 Task: Create a due date automation trigger when advanced on, on the wednesday before a card is due add fields with custom field "Resume" set to a date between 1 and 7 days from now at 11:00 AM.
Action: Mouse moved to (898, 269)
Screenshot: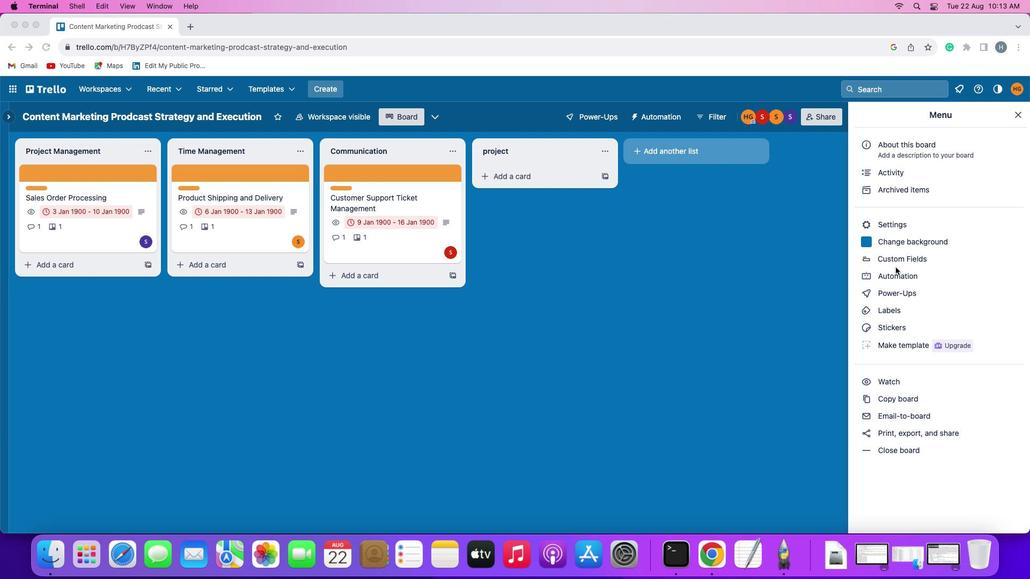 
Action: Mouse pressed left at (898, 269)
Screenshot: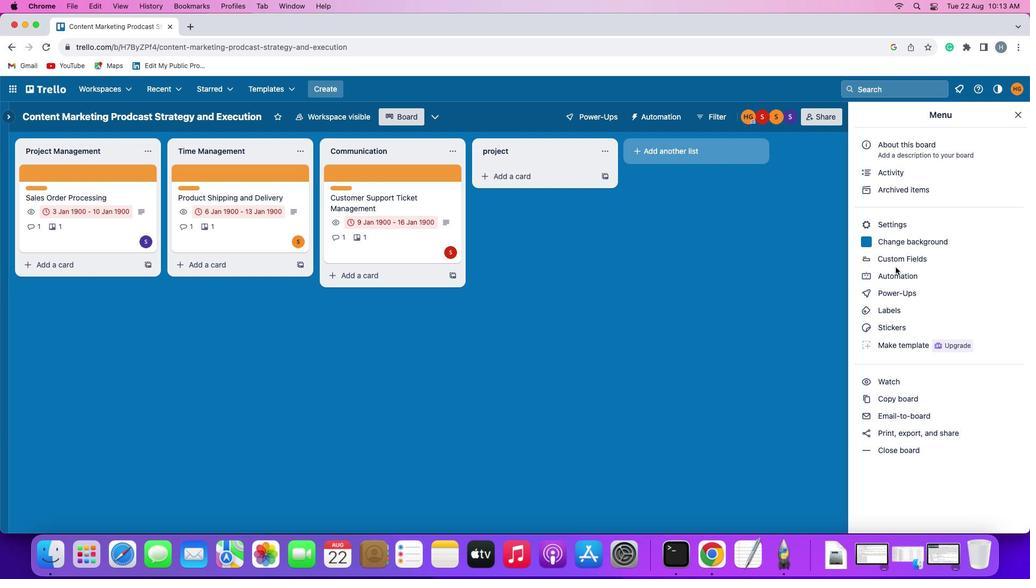 
Action: Mouse moved to (898, 269)
Screenshot: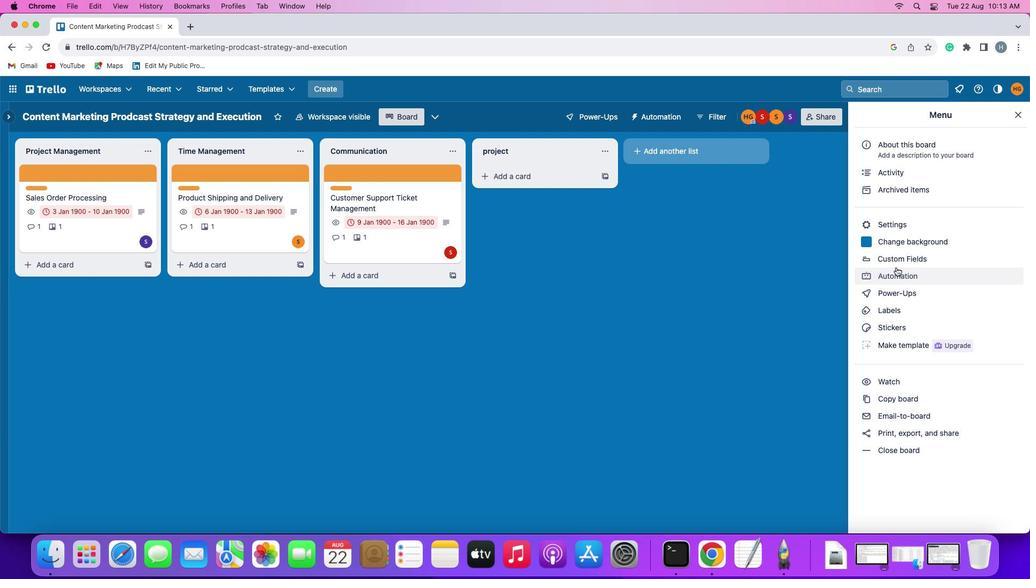 
Action: Mouse pressed left at (898, 269)
Screenshot: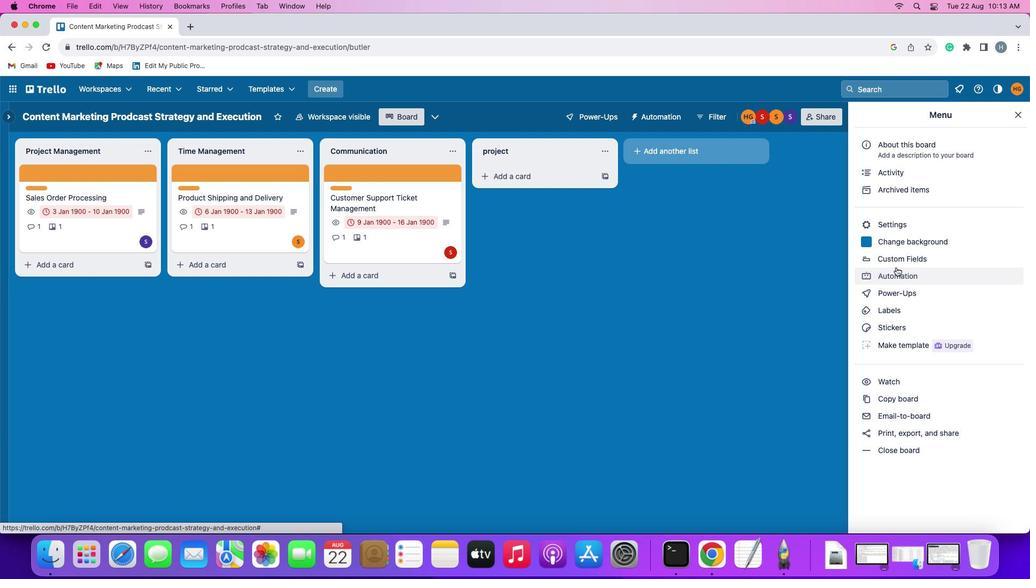 
Action: Mouse moved to (72, 254)
Screenshot: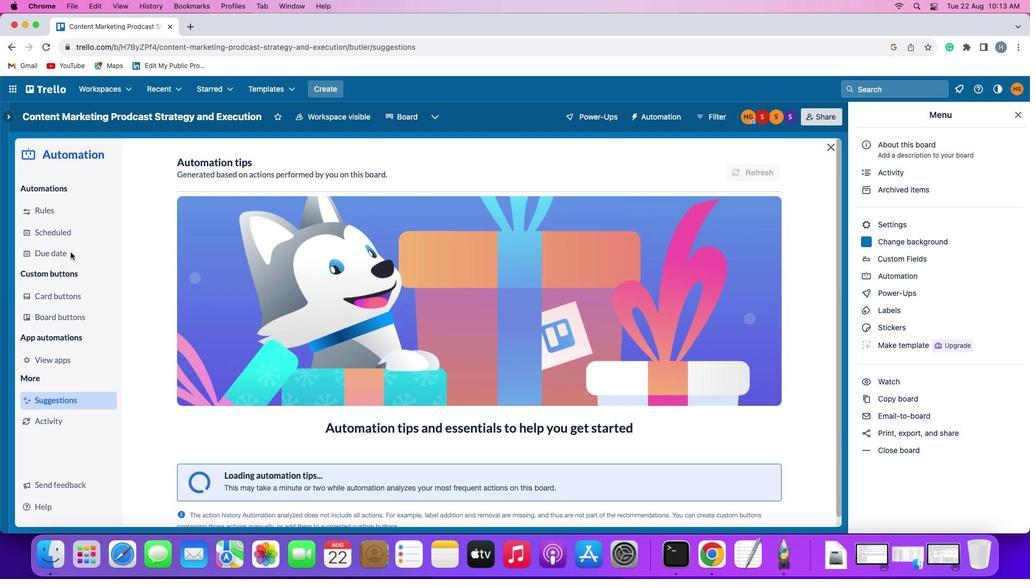 
Action: Mouse pressed left at (72, 254)
Screenshot: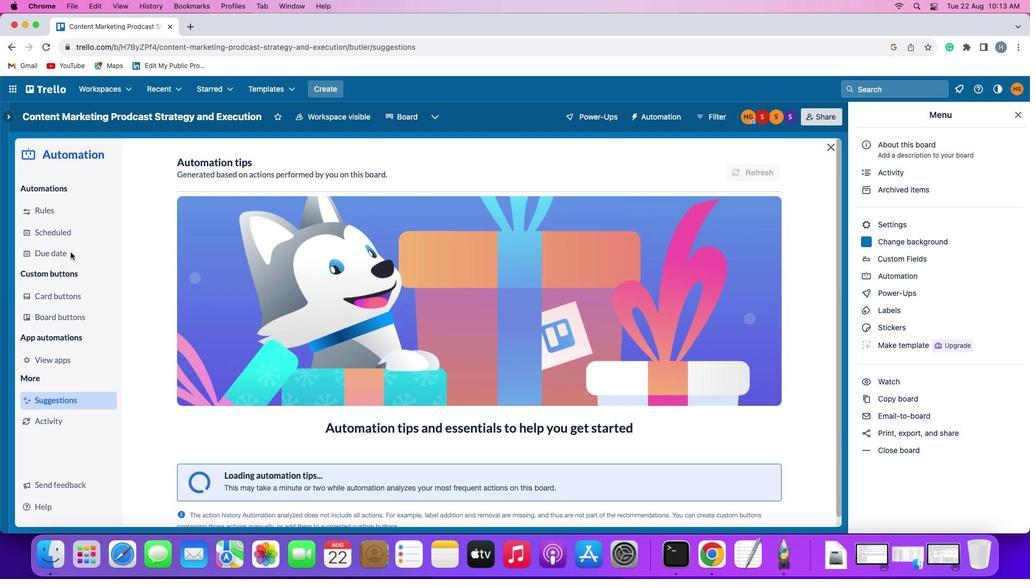 
Action: Mouse moved to (731, 165)
Screenshot: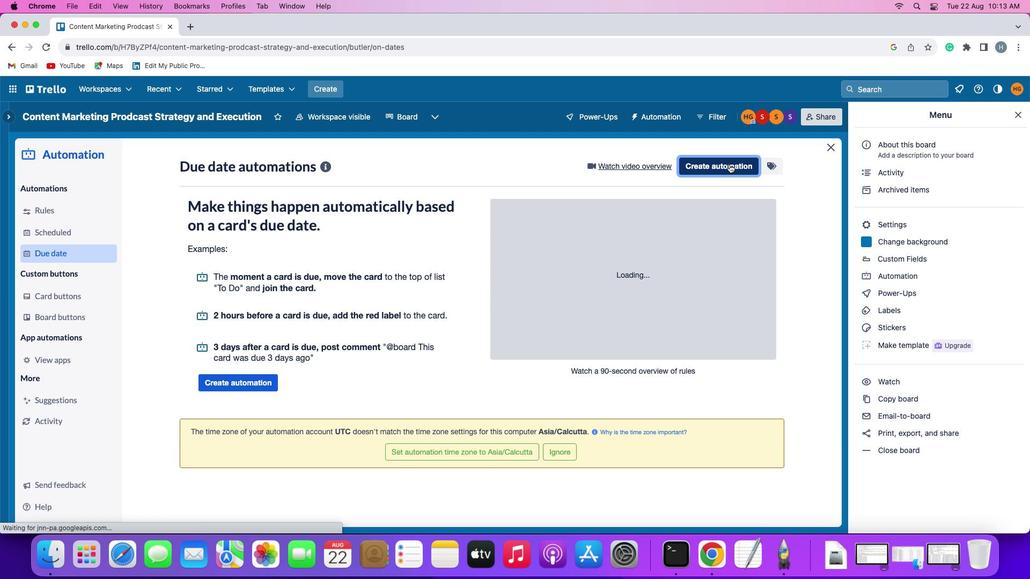 
Action: Mouse pressed left at (731, 165)
Screenshot: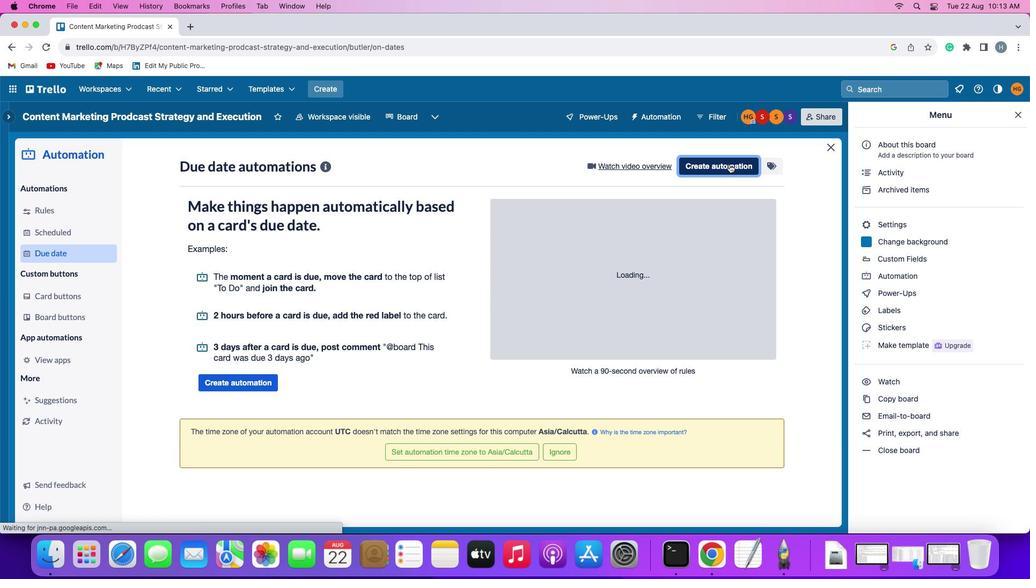 
Action: Mouse moved to (203, 269)
Screenshot: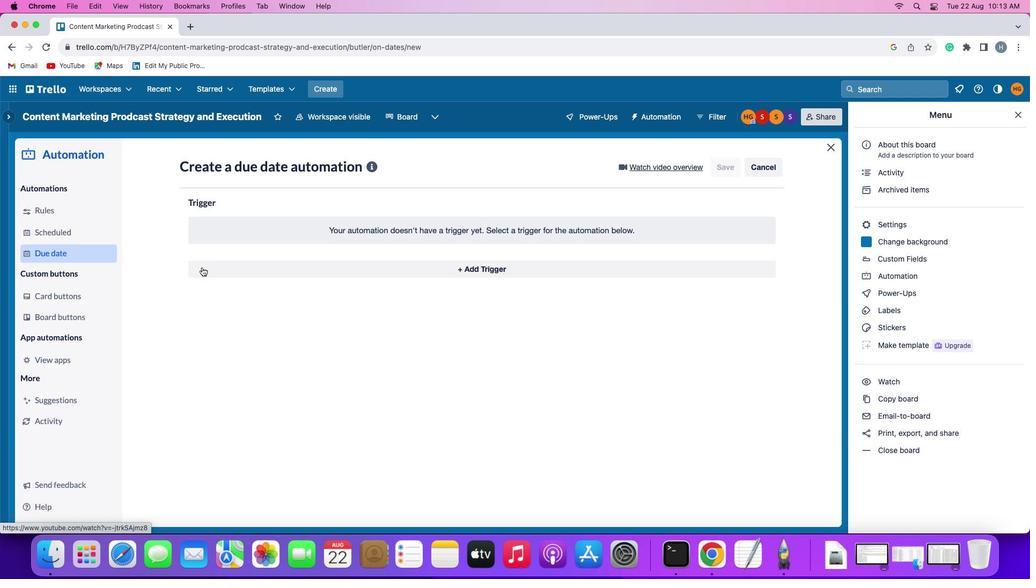 
Action: Mouse pressed left at (203, 269)
Screenshot: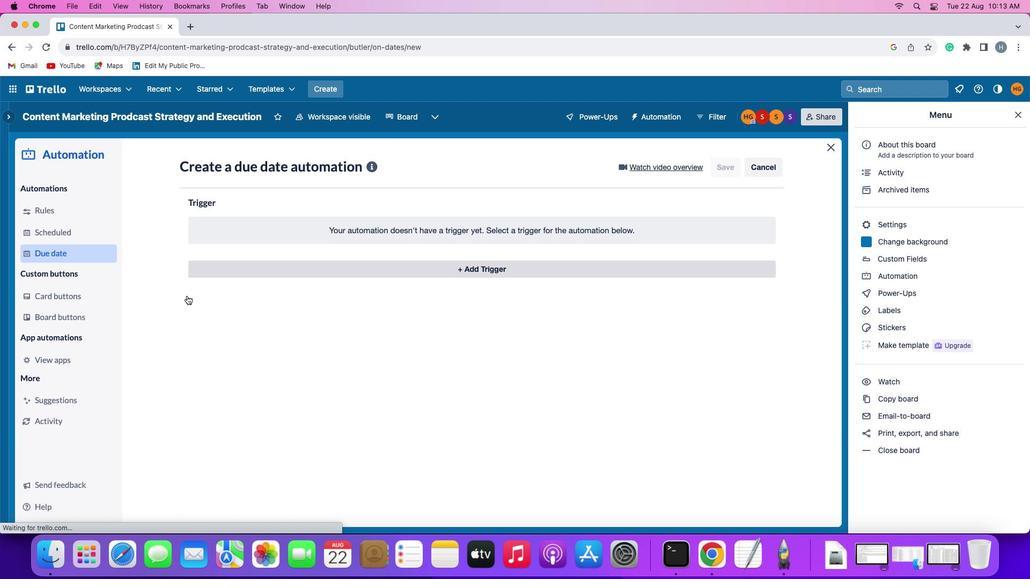 
Action: Mouse moved to (228, 473)
Screenshot: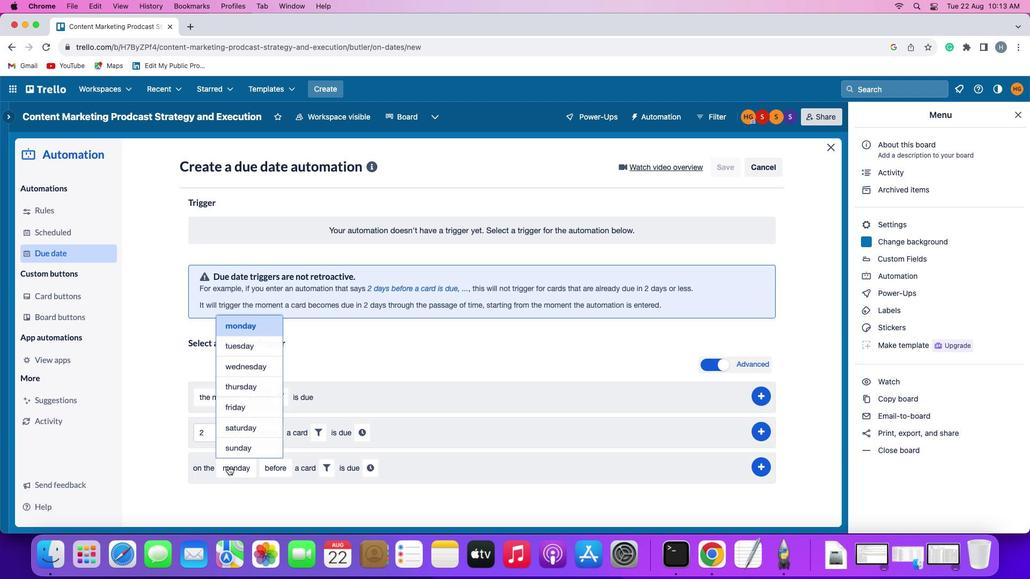 
Action: Mouse pressed left at (228, 473)
Screenshot: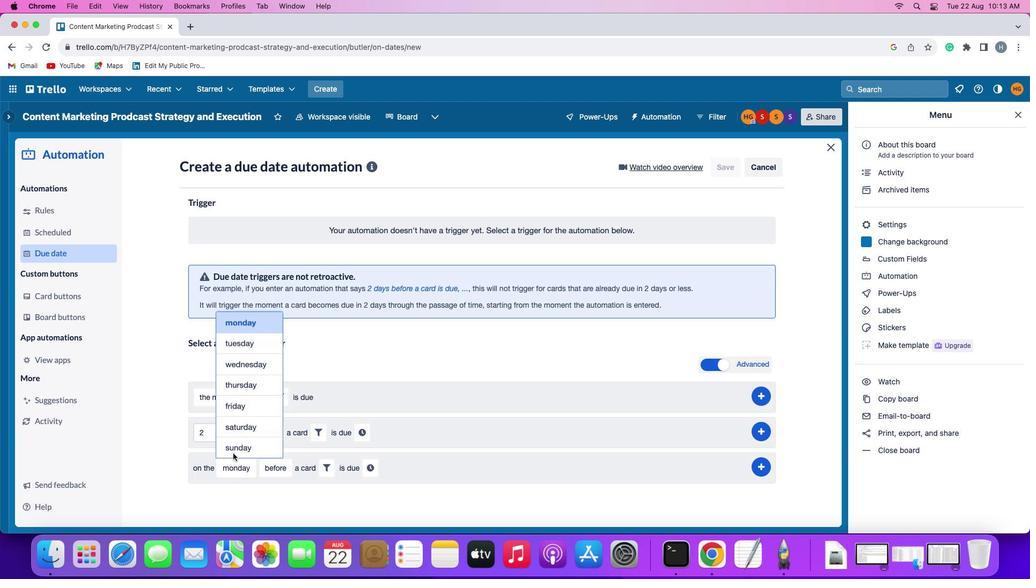 
Action: Mouse moved to (257, 360)
Screenshot: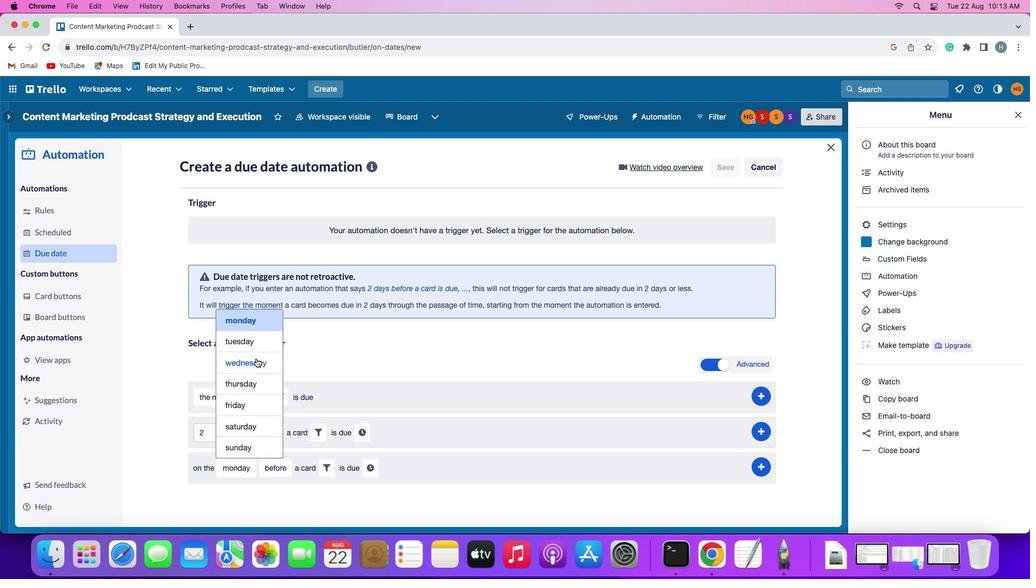 
Action: Mouse pressed left at (257, 360)
Screenshot: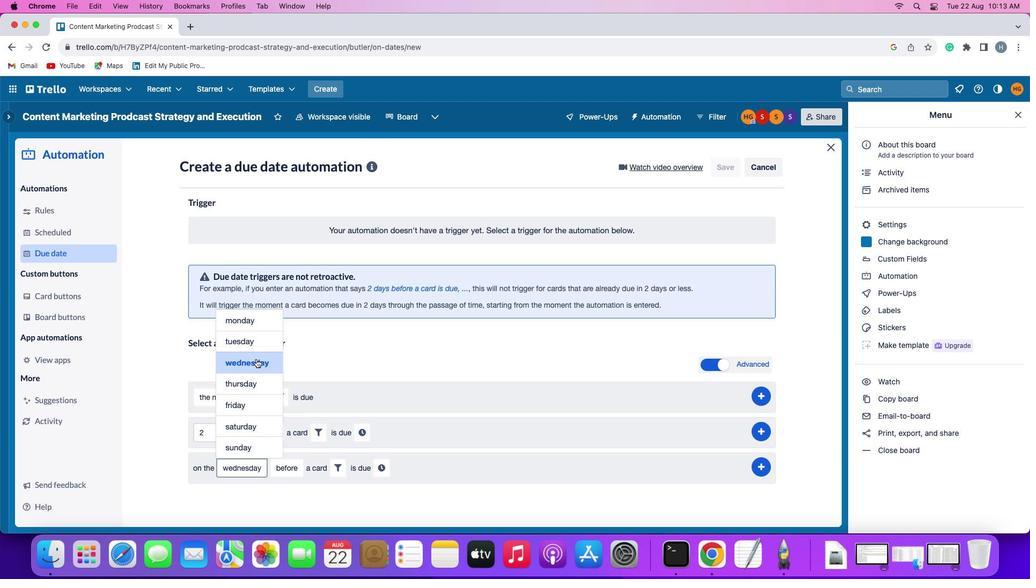 
Action: Mouse moved to (336, 465)
Screenshot: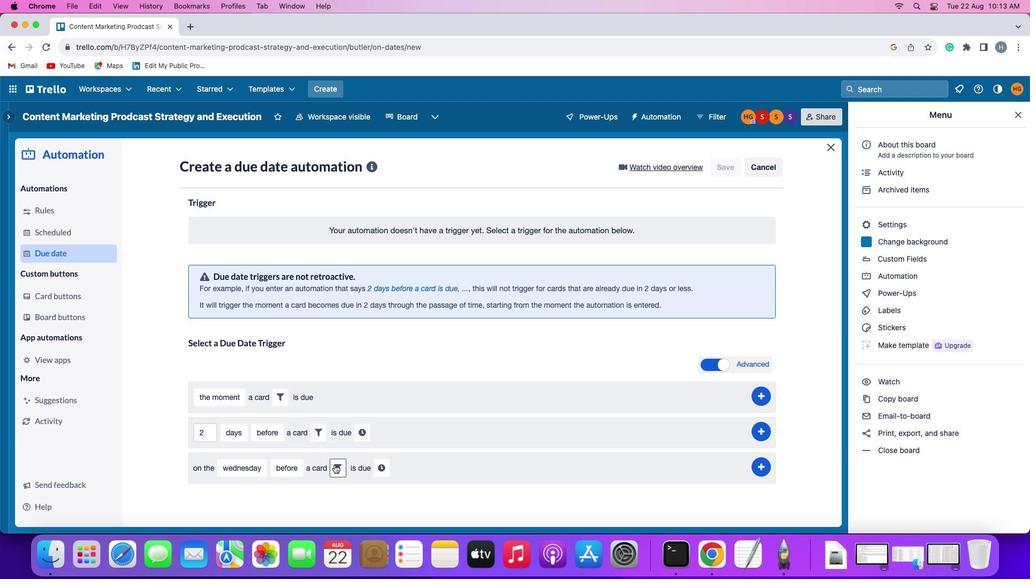
Action: Mouse pressed left at (336, 465)
Screenshot: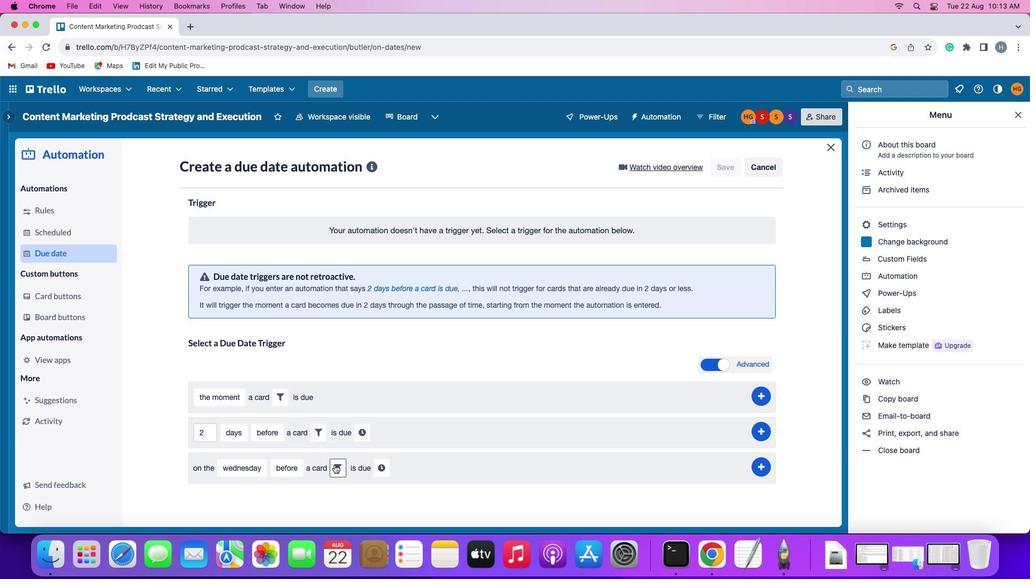 
Action: Mouse moved to (511, 500)
Screenshot: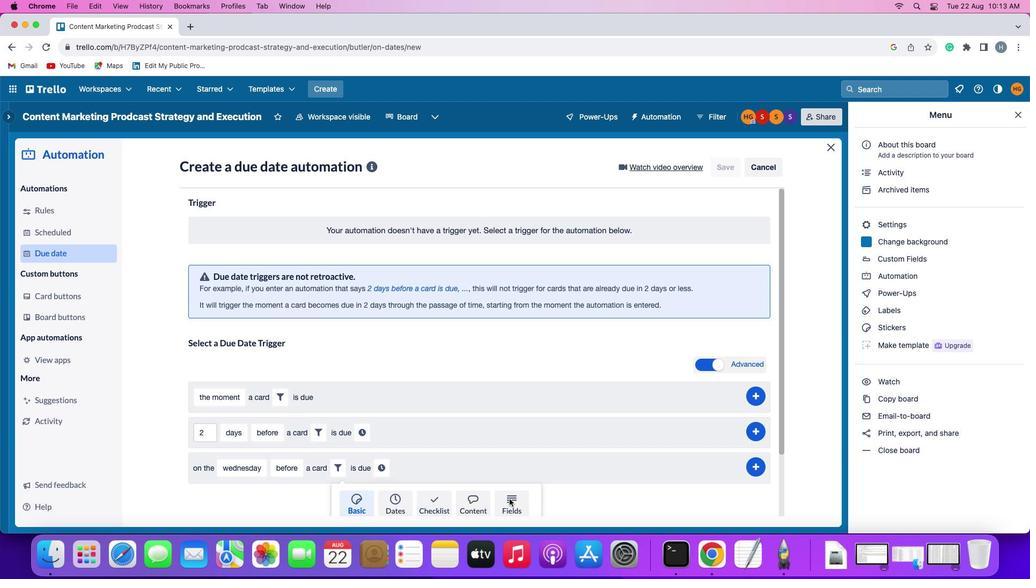 
Action: Mouse pressed left at (511, 500)
Screenshot: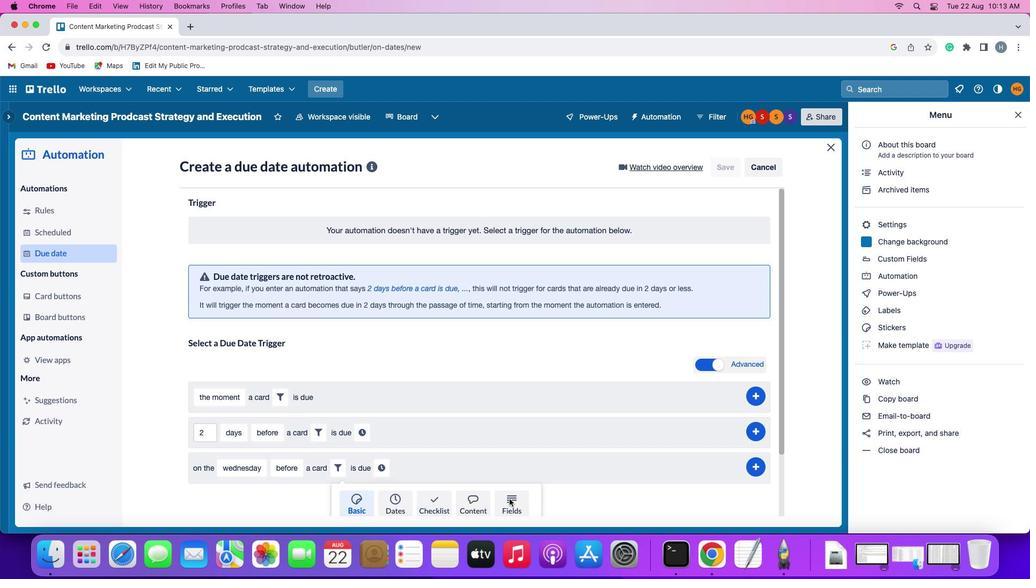
Action: Mouse moved to (256, 502)
Screenshot: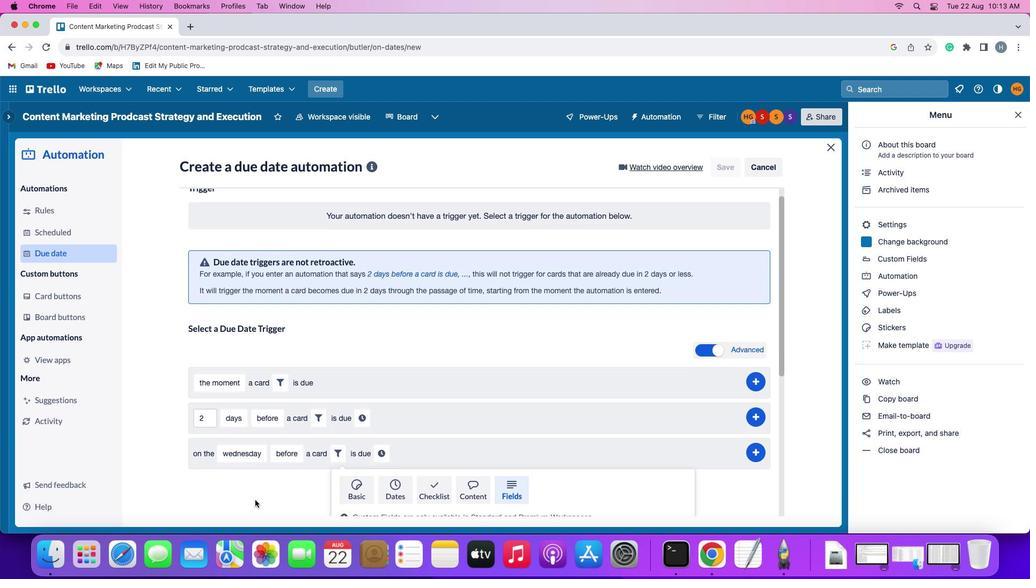 
Action: Mouse scrolled (256, 502) with delta (1, 1)
Screenshot: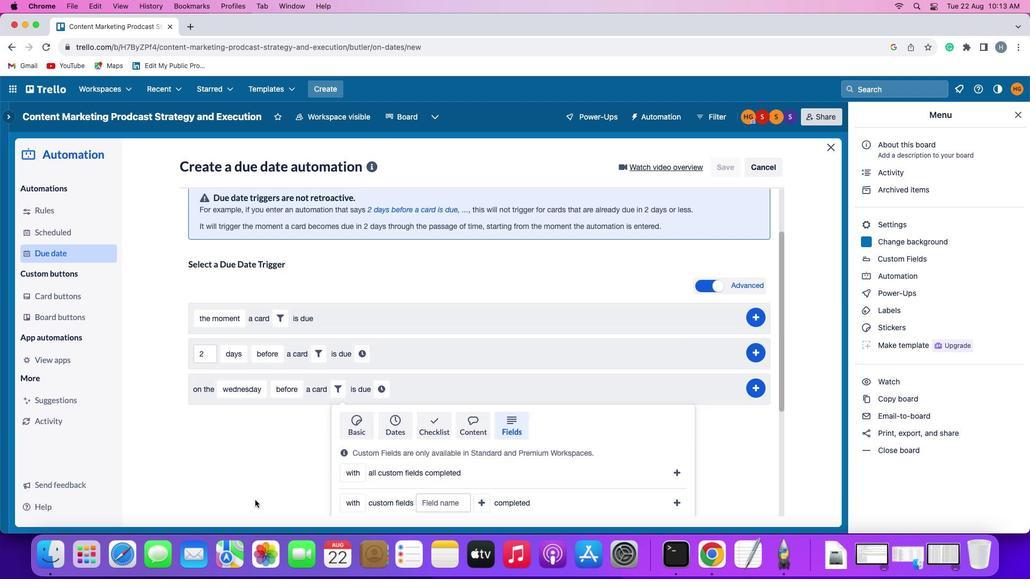 
Action: Mouse scrolled (256, 502) with delta (1, 1)
Screenshot: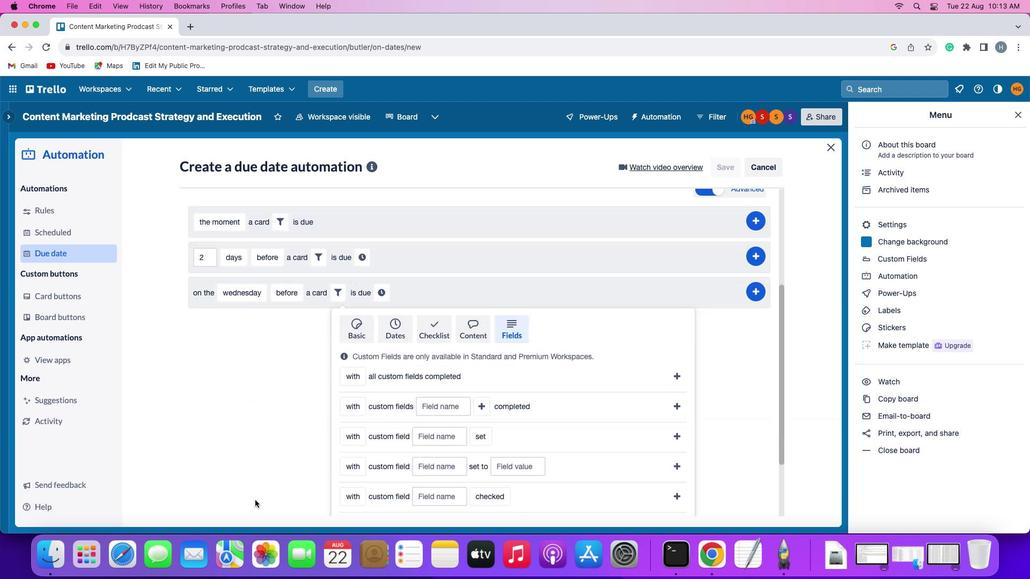
Action: Mouse scrolled (256, 502) with delta (1, 0)
Screenshot: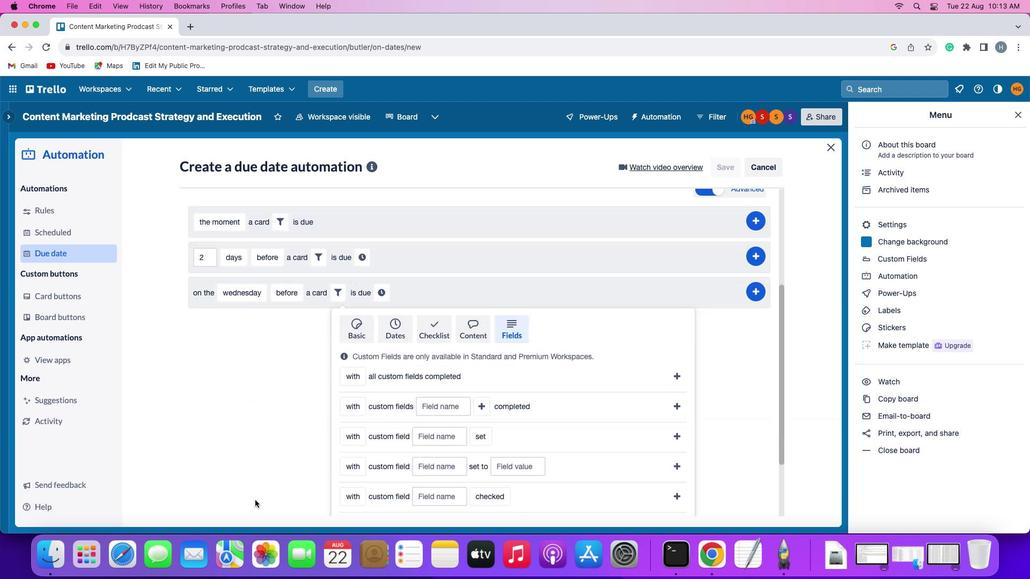 
Action: Mouse scrolled (256, 502) with delta (1, 0)
Screenshot: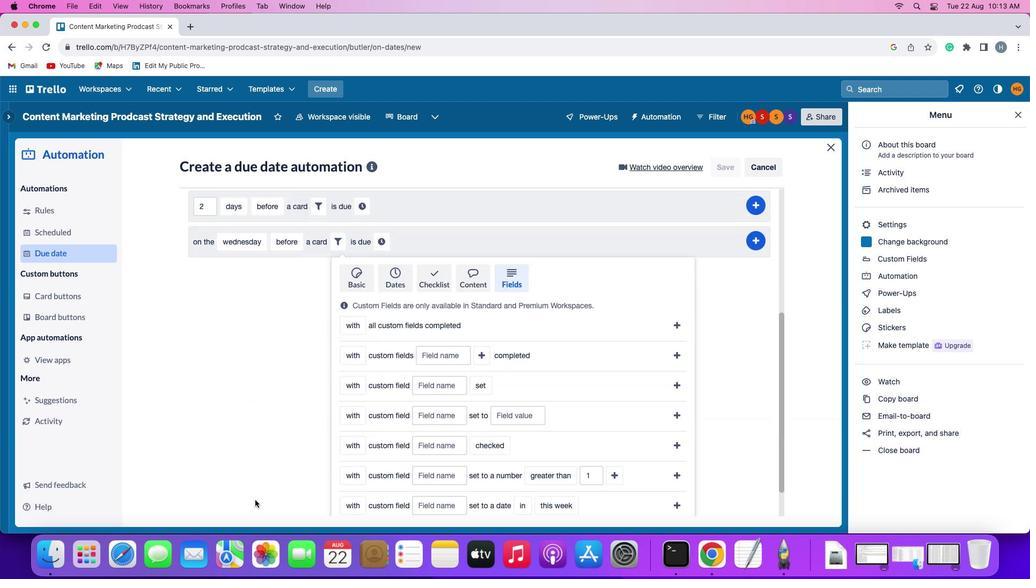 
Action: Mouse scrolled (256, 502) with delta (1, 1)
Screenshot: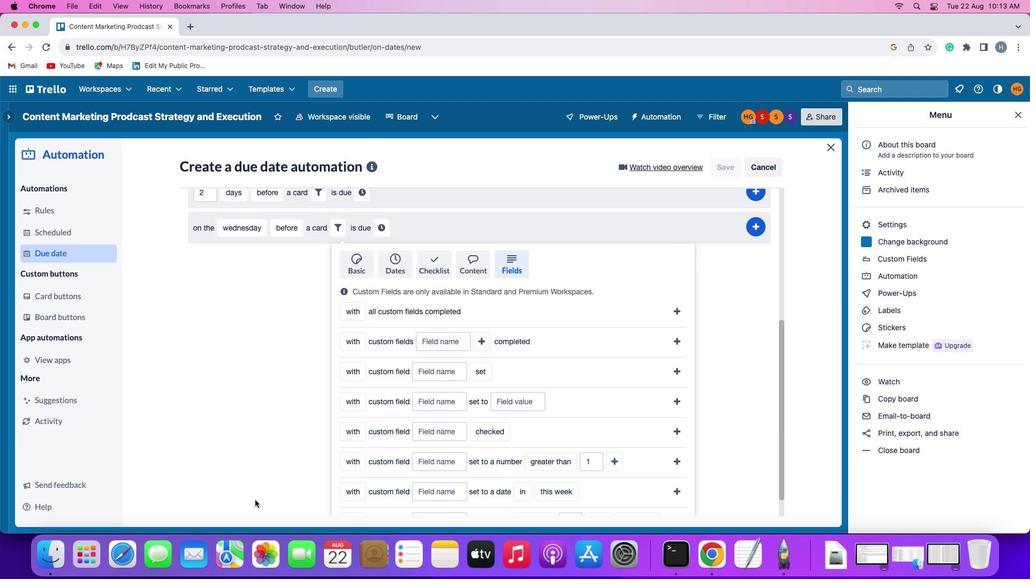 
Action: Mouse scrolled (256, 502) with delta (1, 1)
Screenshot: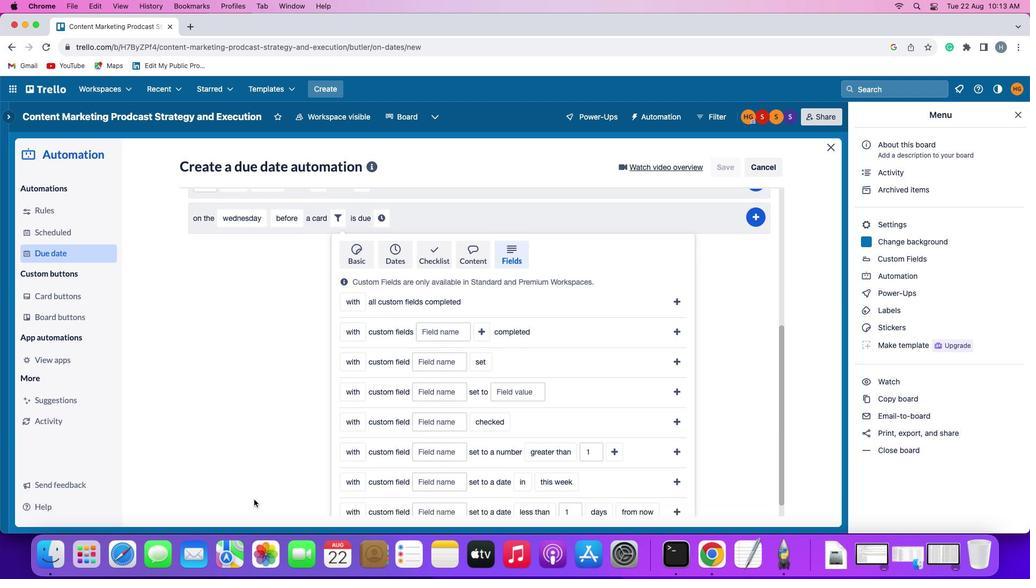 
Action: Mouse scrolled (256, 502) with delta (1, 0)
Screenshot: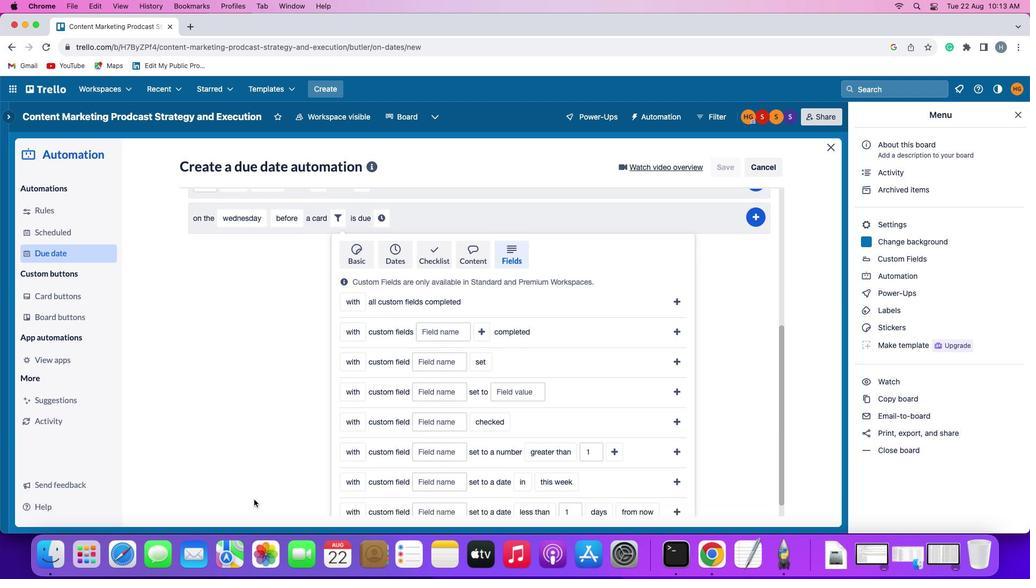 
Action: Mouse scrolled (256, 502) with delta (1, 0)
Screenshot: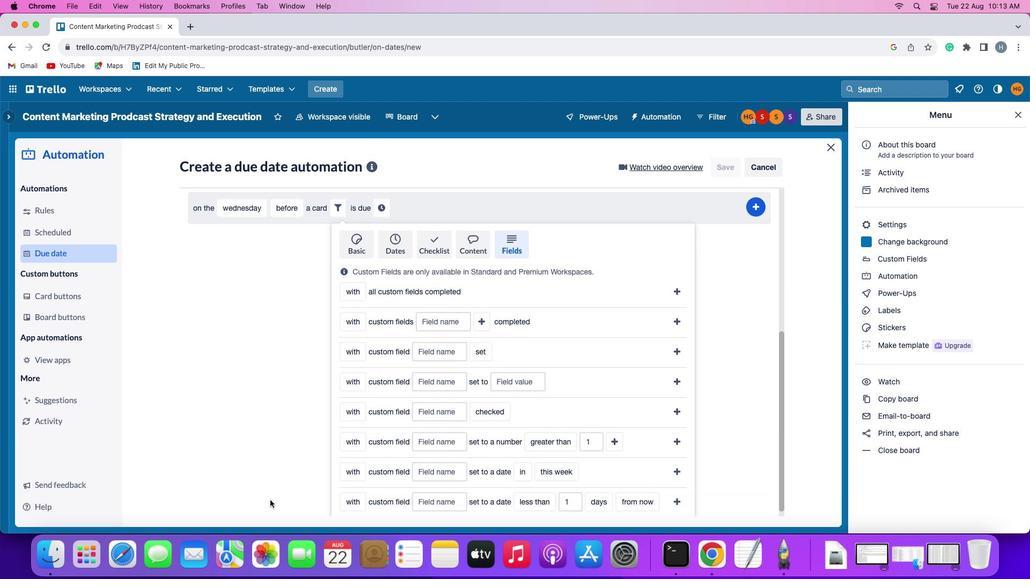 
Action: Mouse moved to (435, 490)
Screenshot: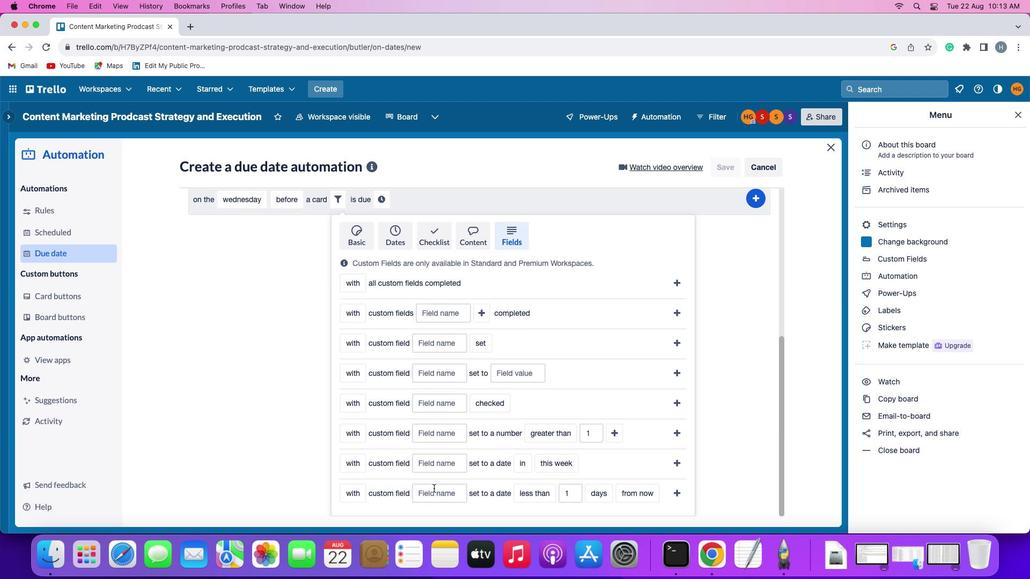 
Action: Mouse pressed left at (435, 490)
Screenshot: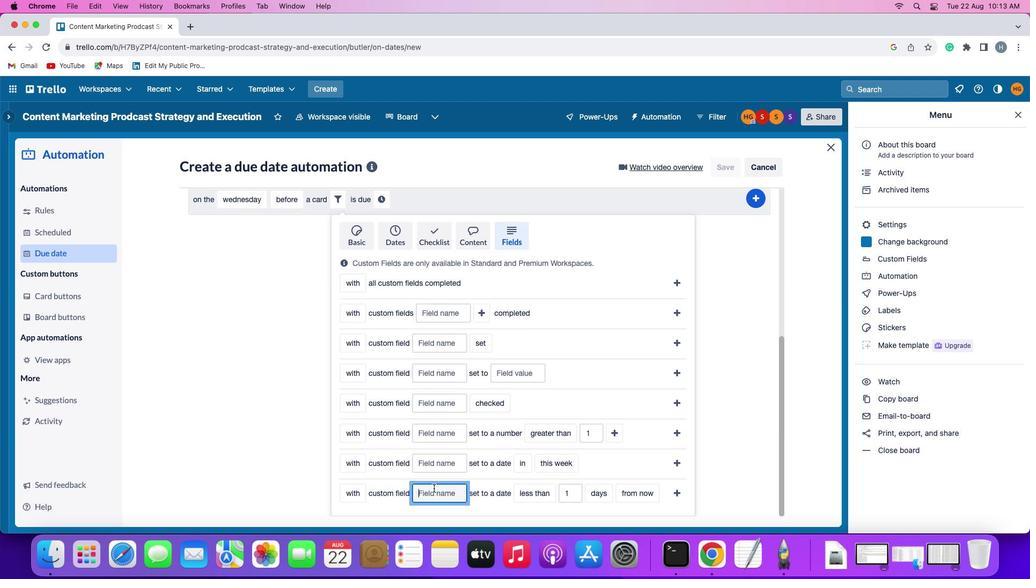 
Action: Mouse moved to (435, 490)
Screenshot: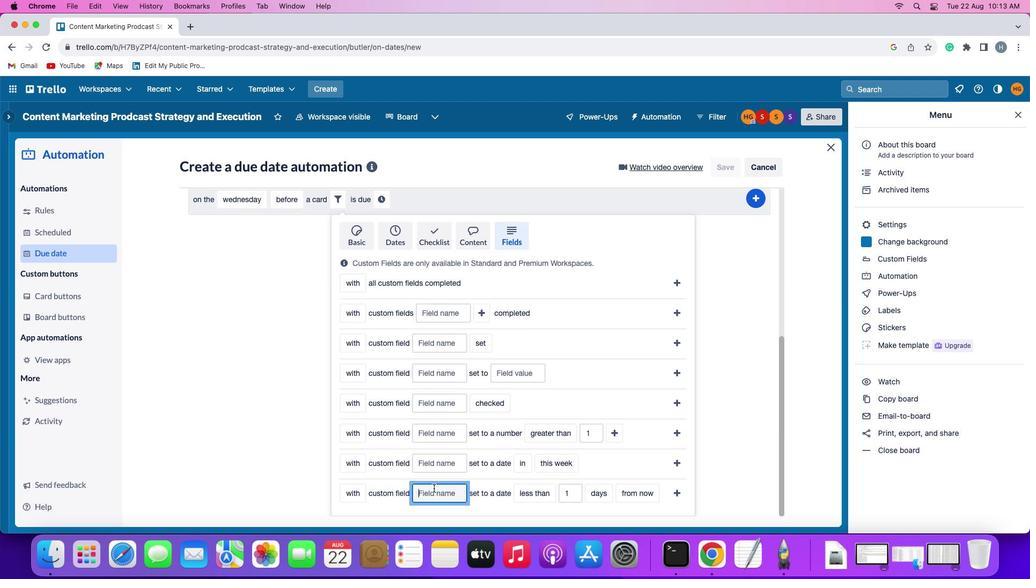 
Action: Key pressed Key.shift'R''e'
Screenshot: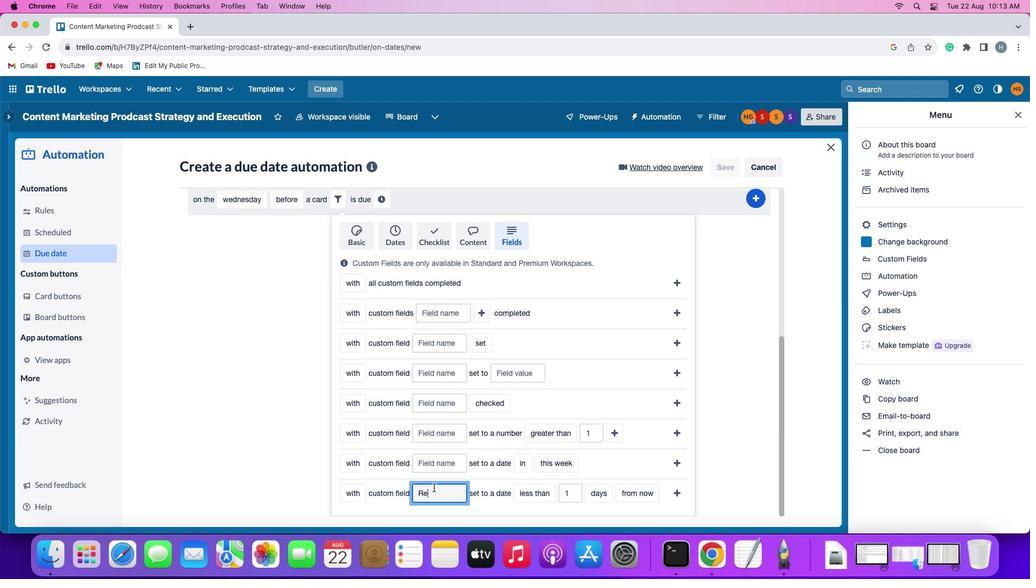 
Action: Mouse moved to (435, 490)
Screenshot: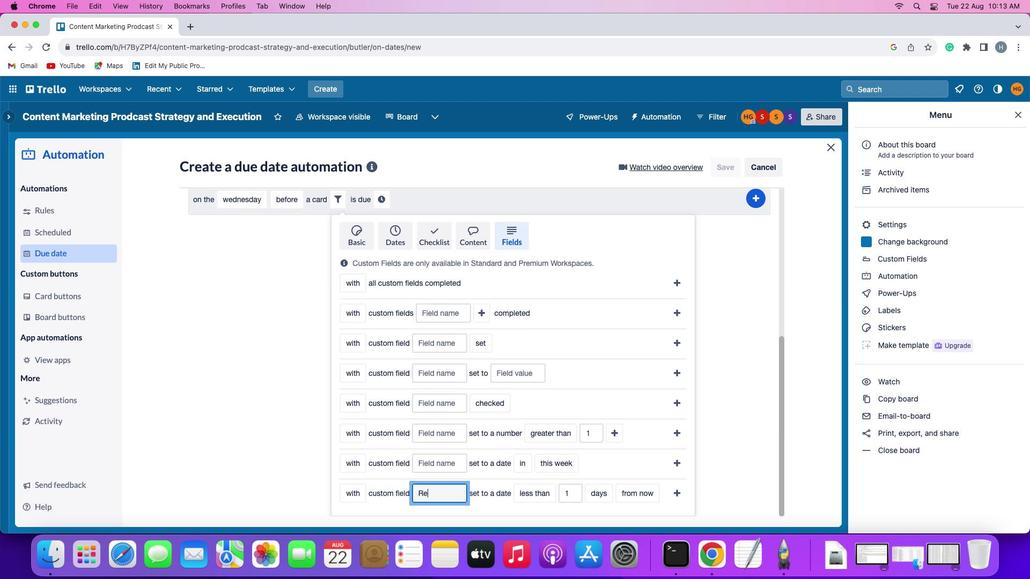 
Action: Key pressed 's'
Screenshot: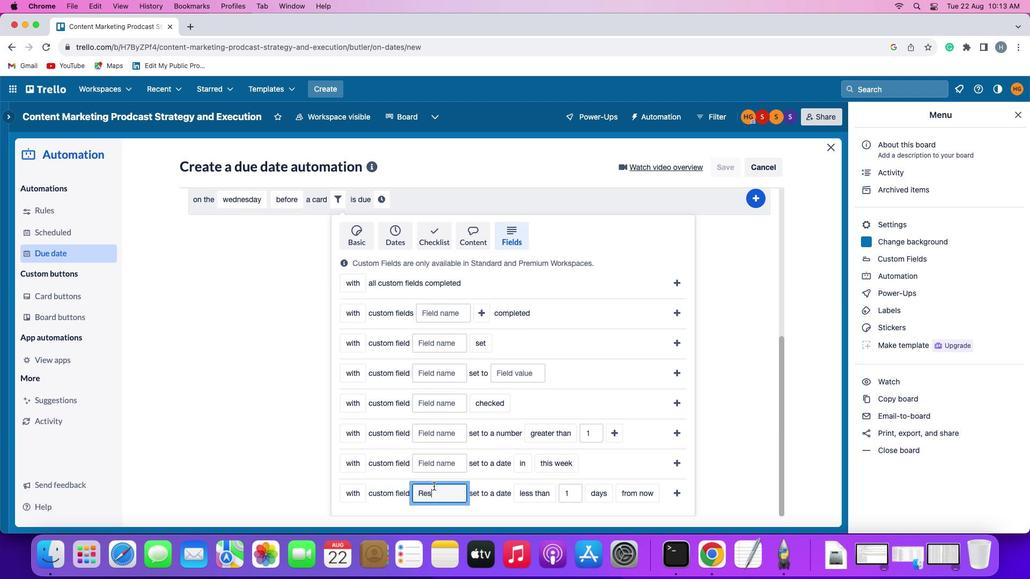 
Action: Mouse moved to (435, 488)
Screenshot: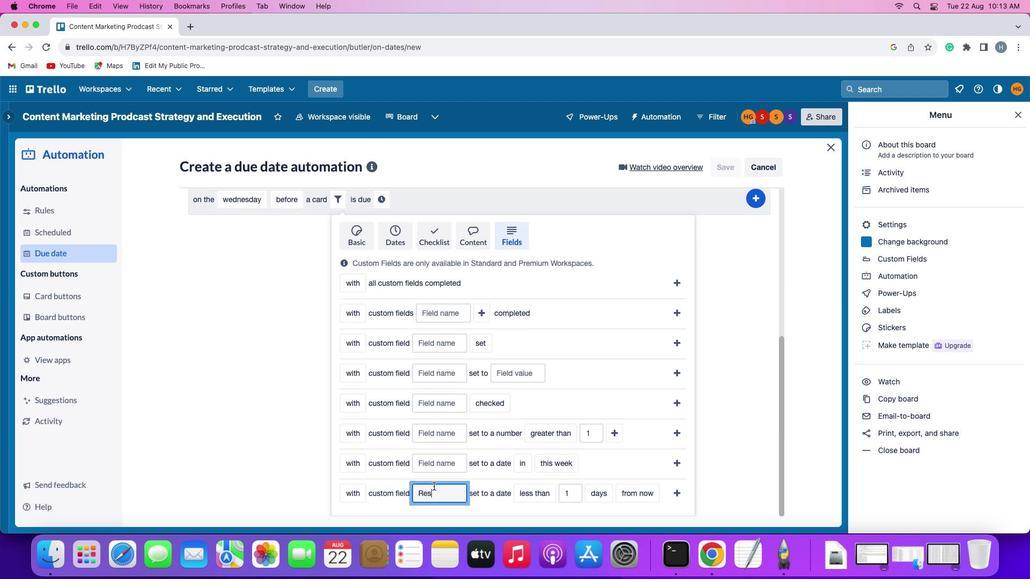 
Action: Key pressed 'u''m'
Screenshot: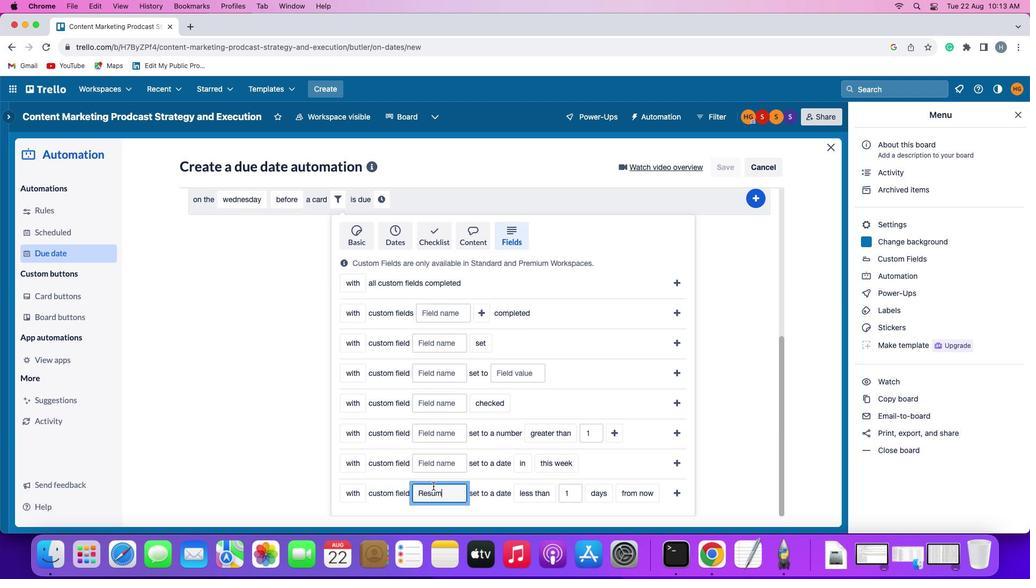 
Action: Mouse moved to (435, 488)
Screenshot: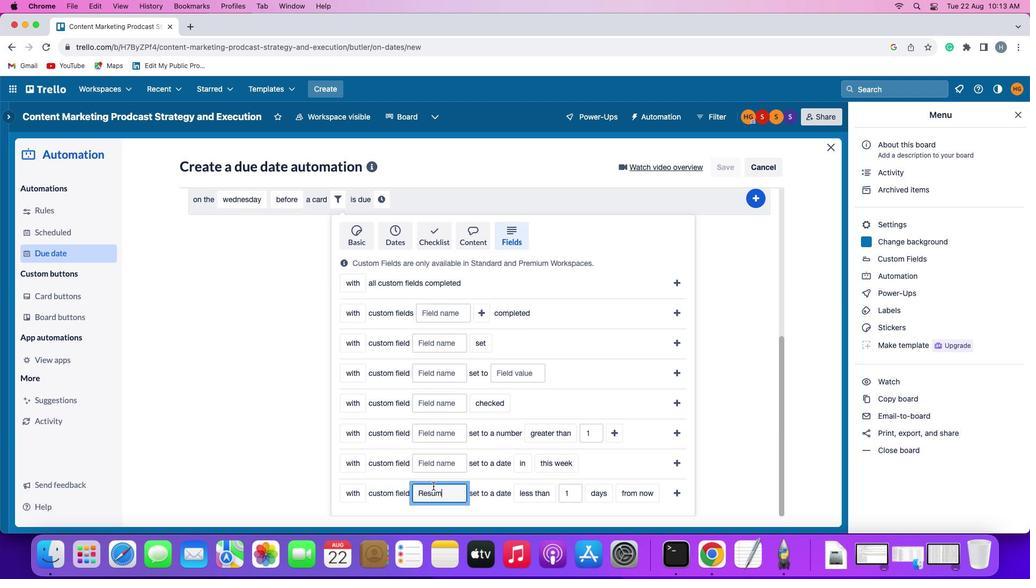 
Action: Key pressed 'e'
Screenshot: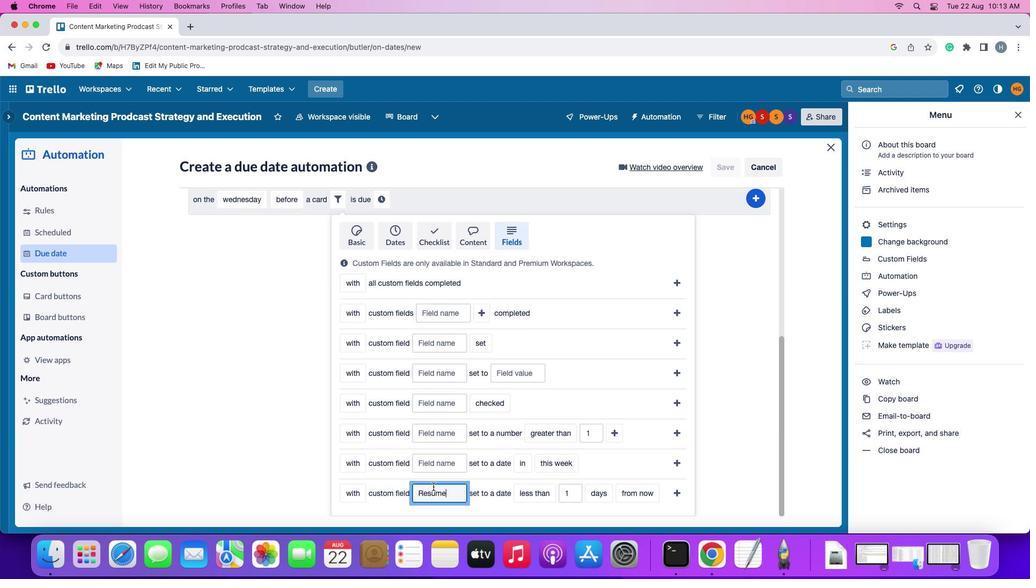 
Action: Mouse moved to (505, 499)
Screenshot: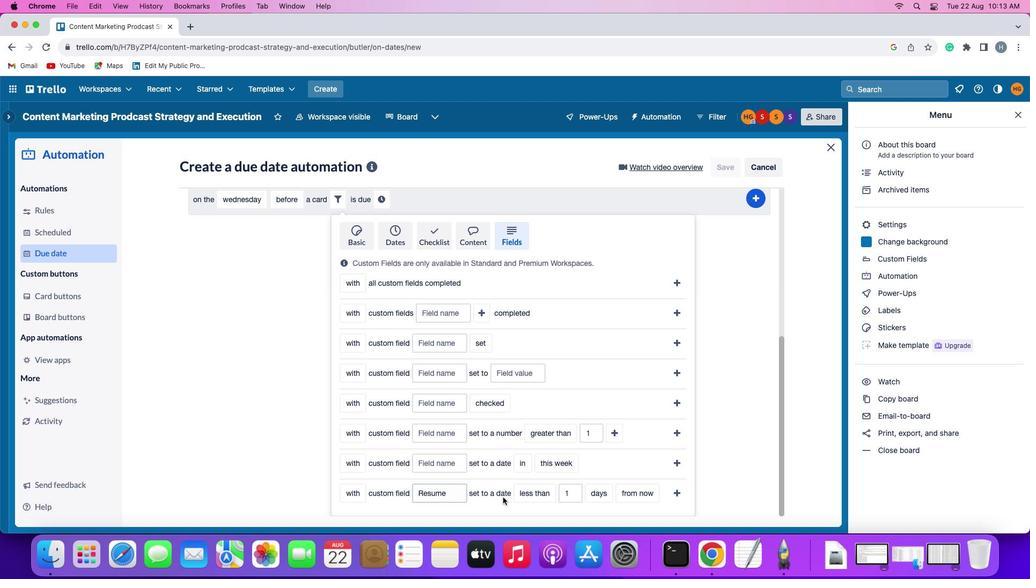 
Action: Mouse pressed left at (505, 499)
Screenshot: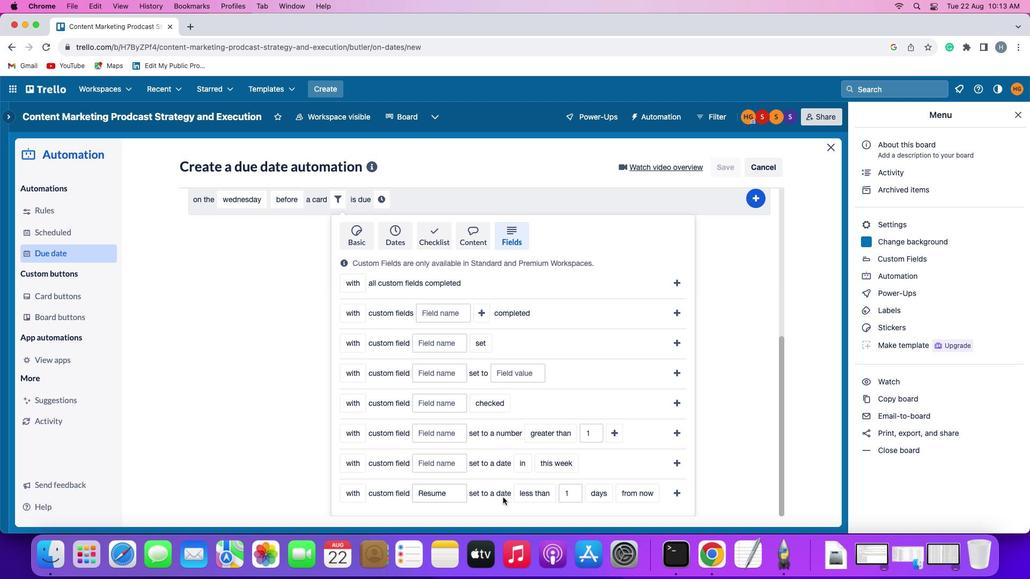 
Action: Mouse moved to (529, 494)
Screenshot: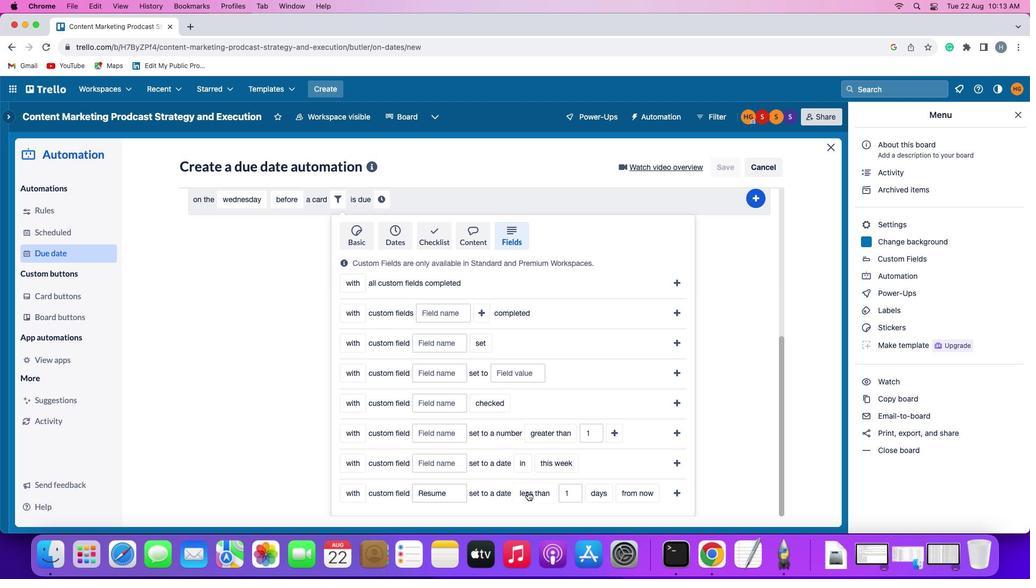 
Action: Mouse pressed left at (529, 494)
Screenshot: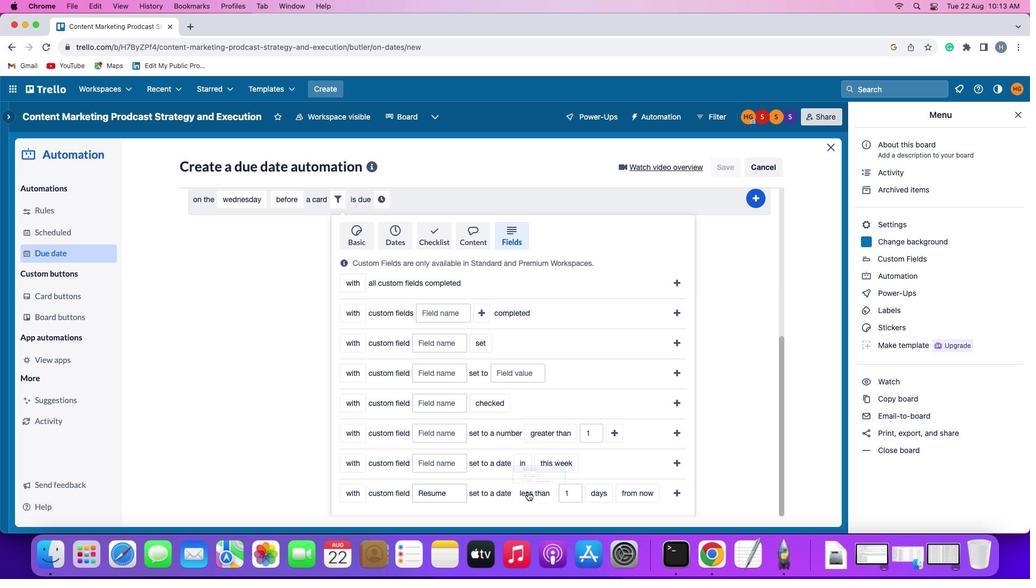 
Action: Mouse moved to (531, 476)
Screenshot: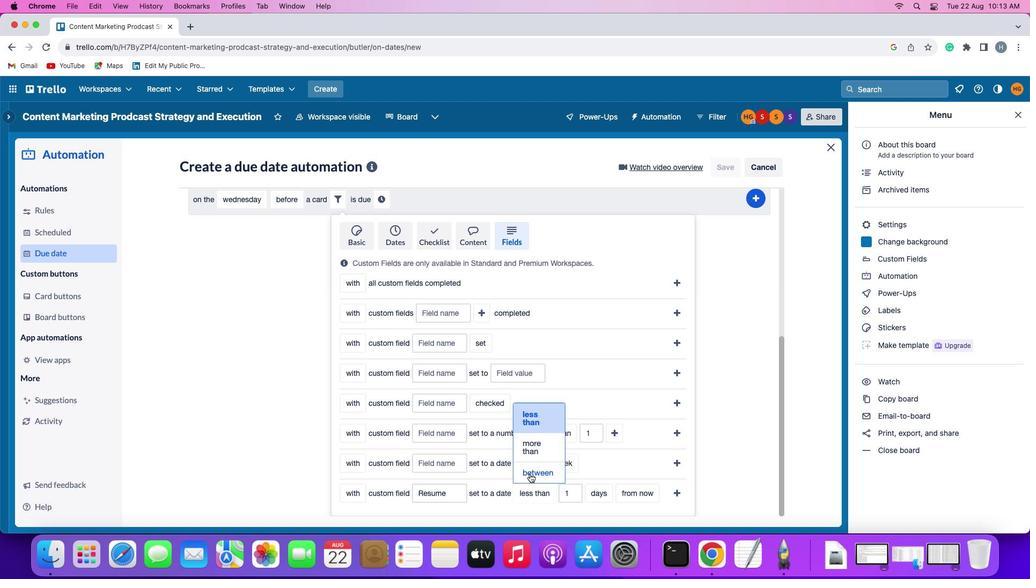 
Action: Mouse pressed left at (531, 476)
Screenshot: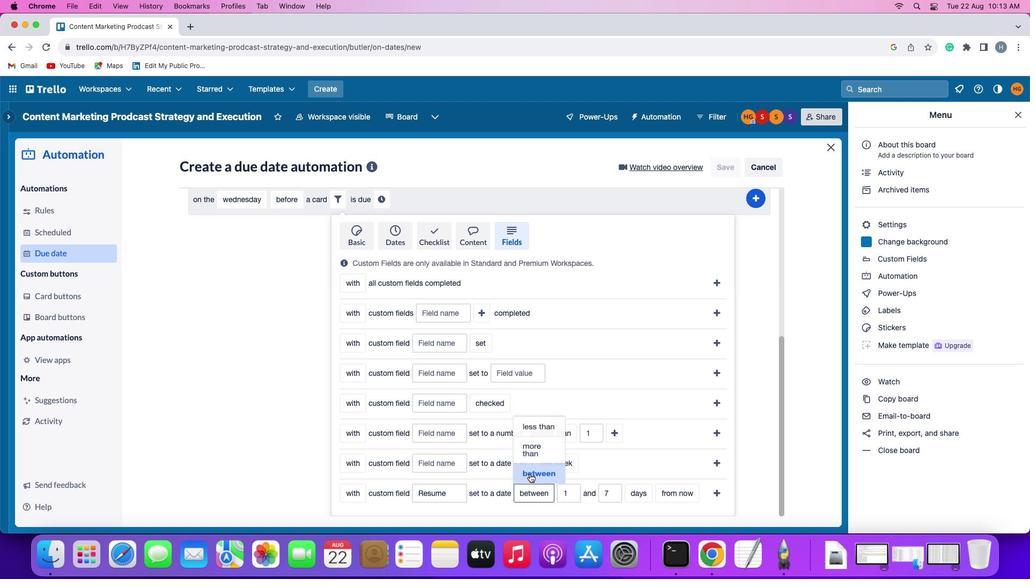 
Action: Mouse moved to (659, 455)
Screenshot: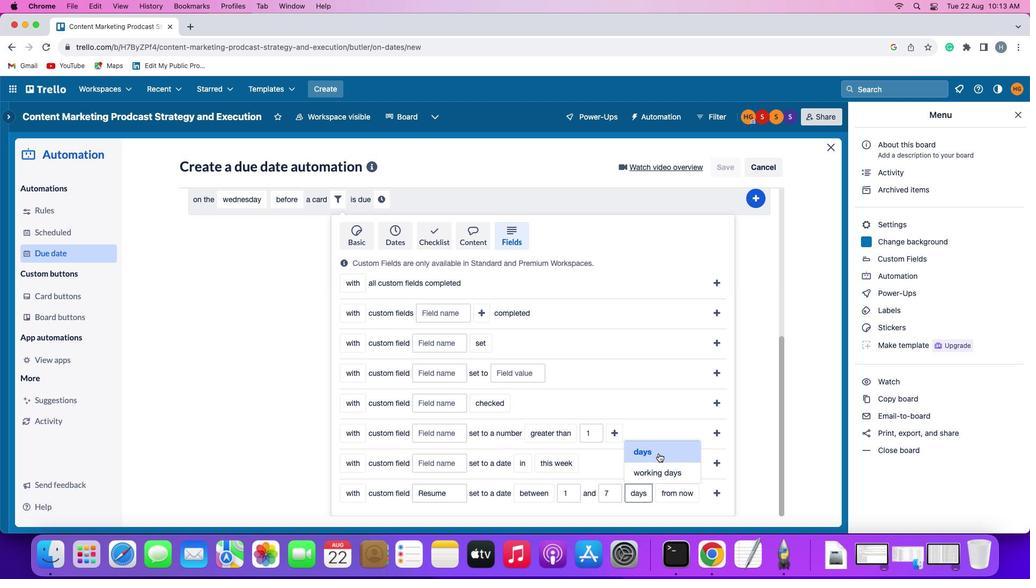 
Action: Mouse pressed left at (659, 455)
Screenshot: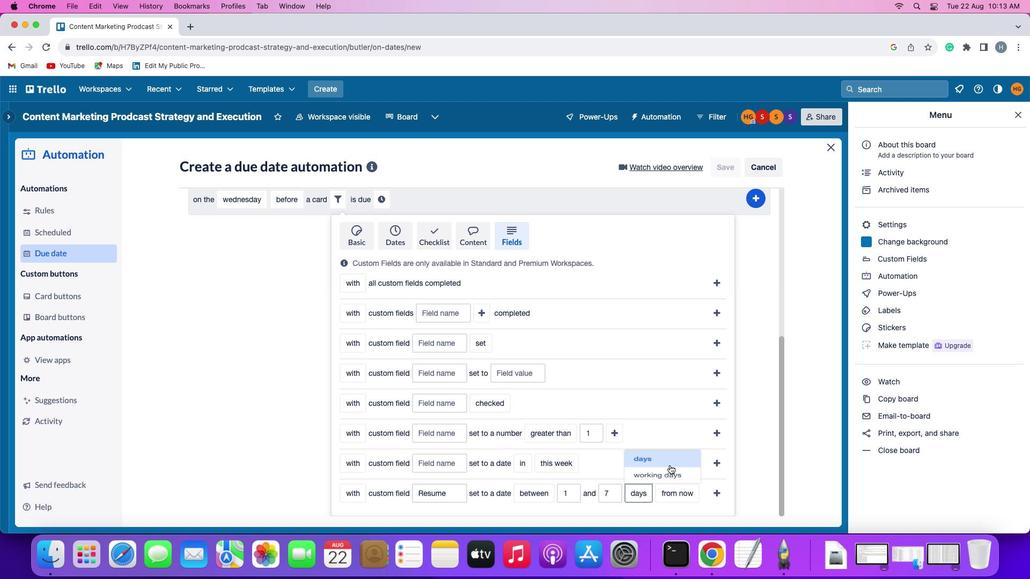 
Action: Mouse moved to (684, 492)
Screenshot: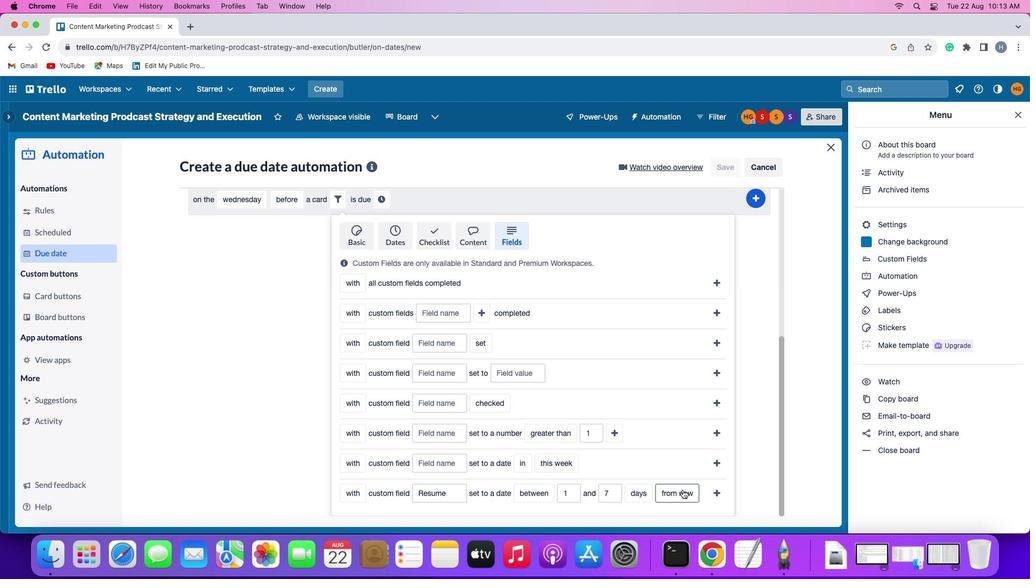 
Action: Mouse pressed left at (684, 492)
Screenshot: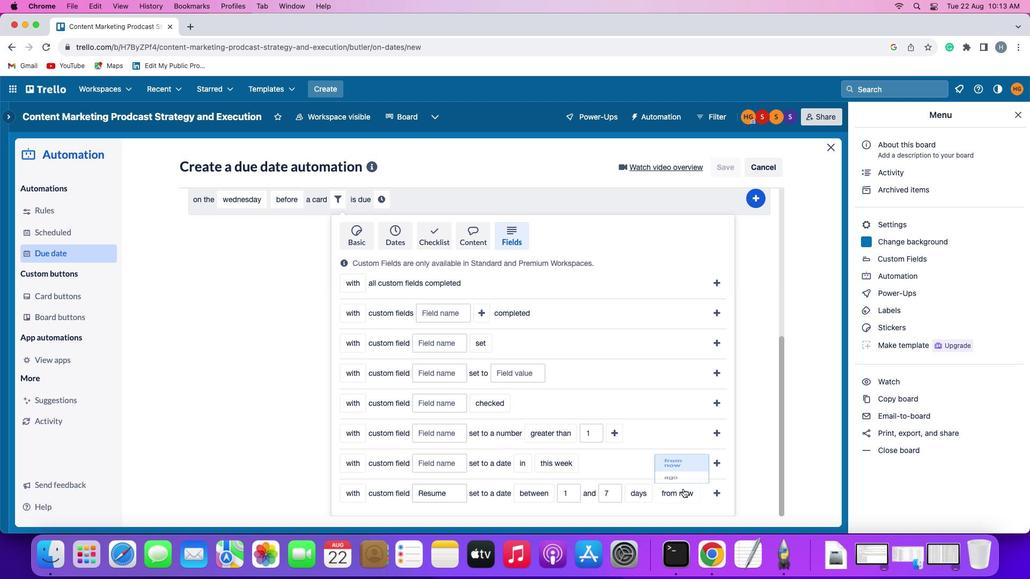 
Action: Mouse moved to (688, 449)
Screenshot: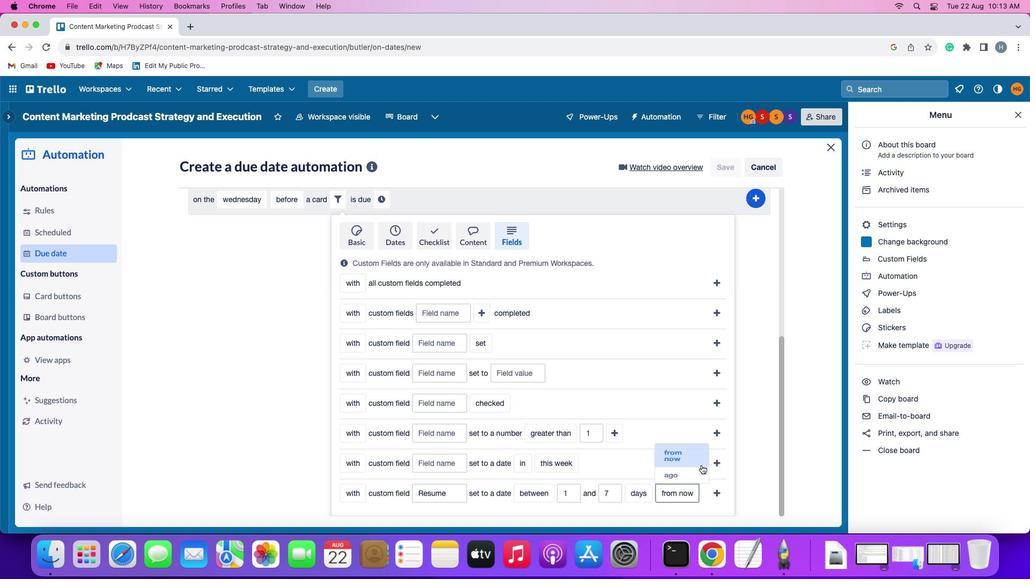 
Action: Mouse pressed left at (688, 449)
Screenshot: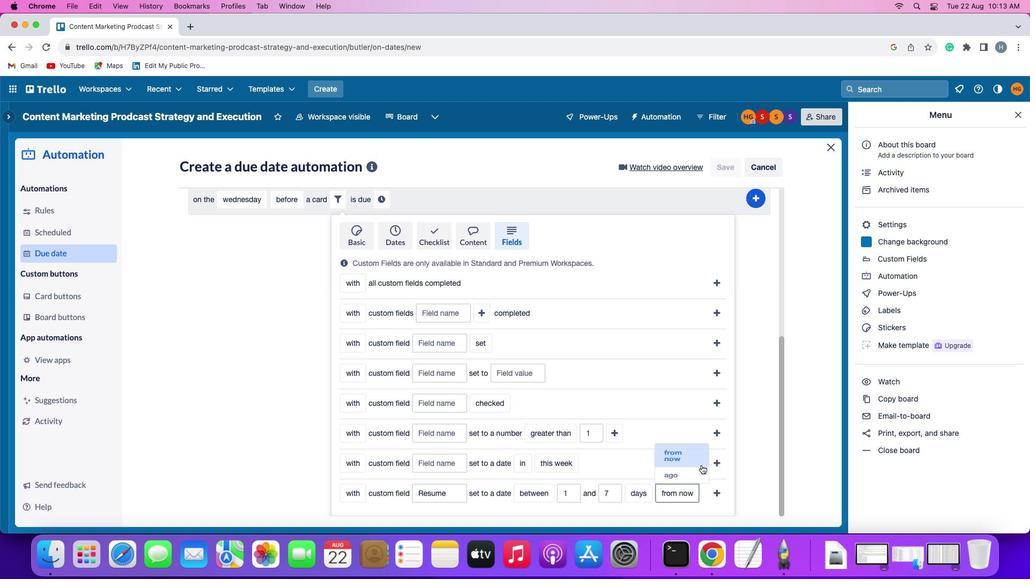 
Action: Mouse moved to (715, 488)
Screenshot: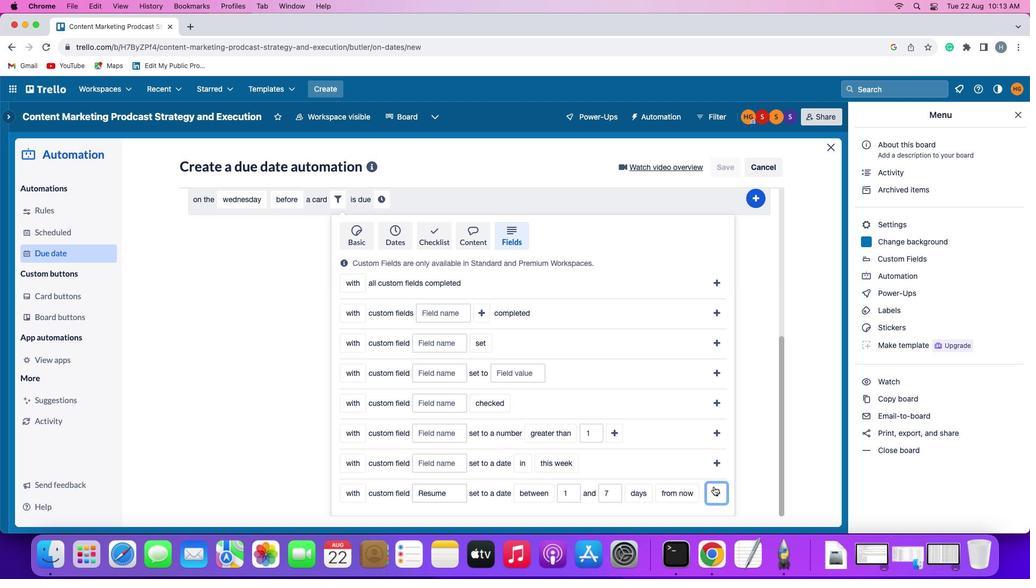 
Action: Mouse pressed left at (715, 488)
Screenshot: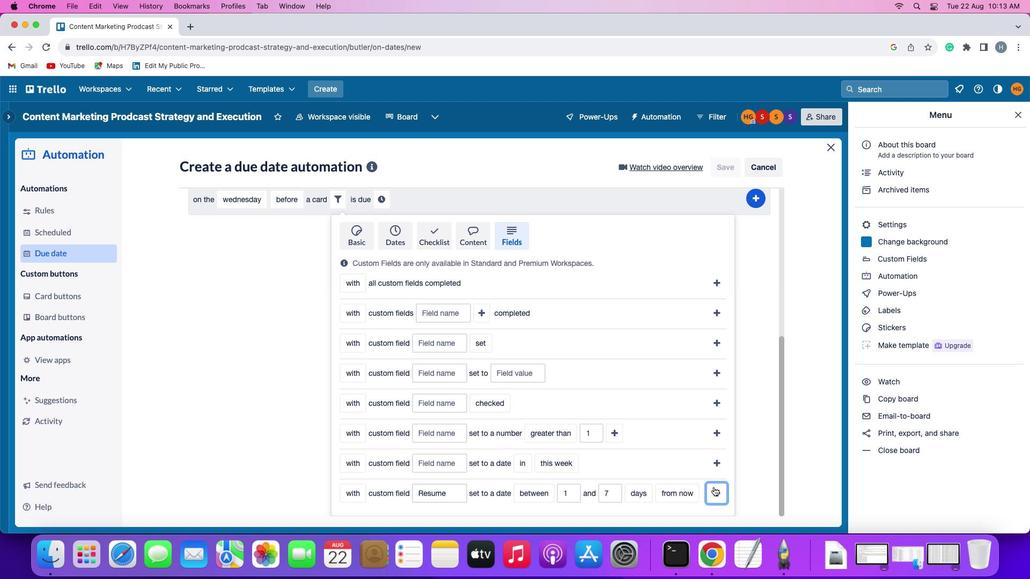 
Action: Mouse moved to (657, 470)
Screenshot: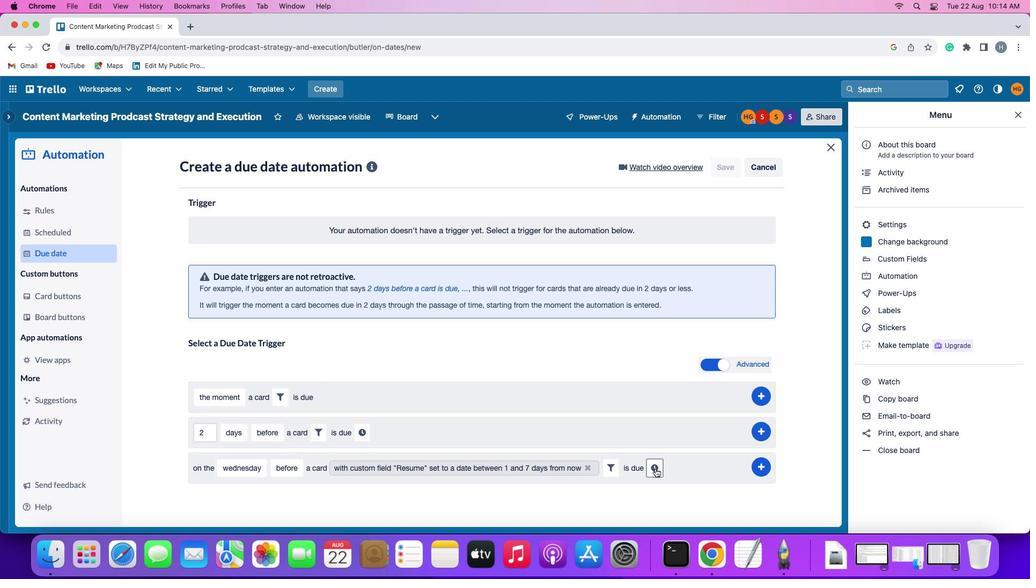 
Action: Mouse pressed left at (657, 470)
Screenshot: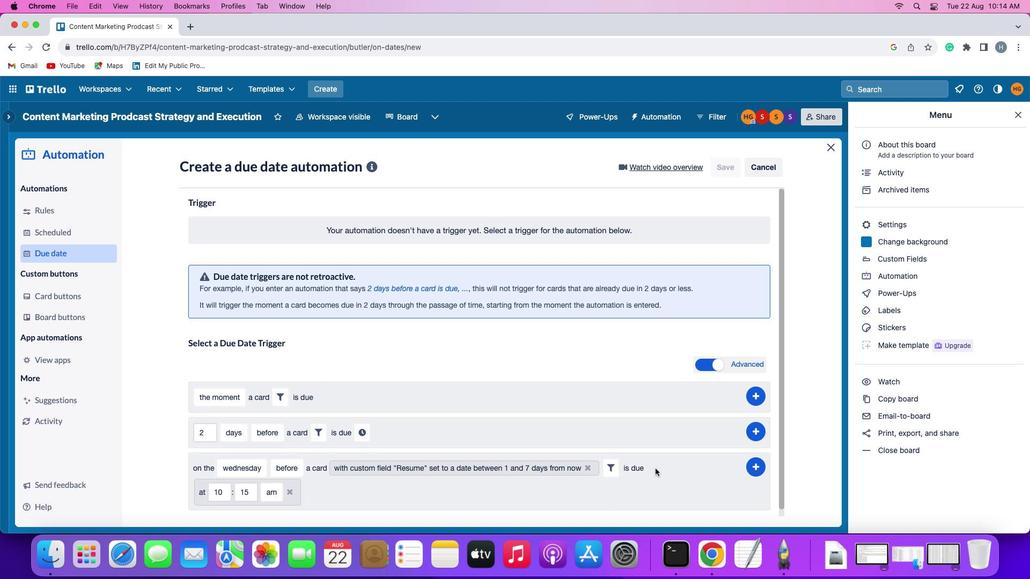 
Action: Mouse moved to (224, 495)
Screenshot: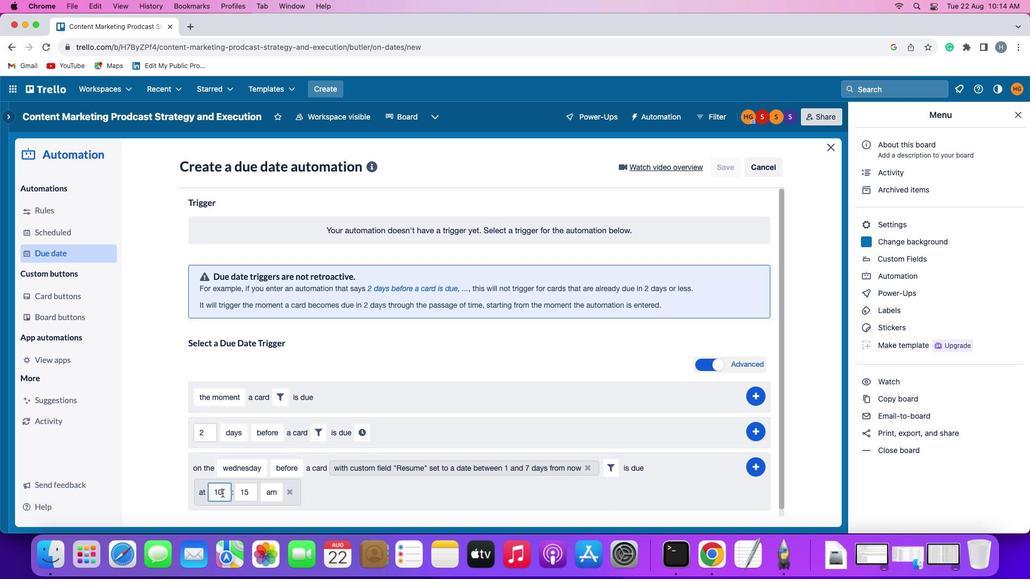 
Action: Mouse pressed left at (224, 495)
Screenshot: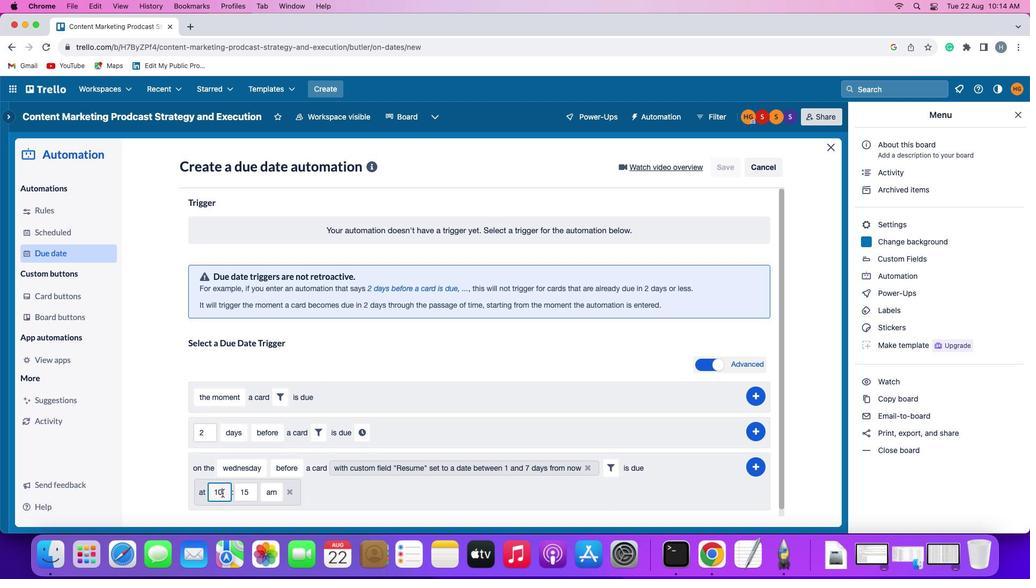 
Action: Mouse moved to (224, 495)
Screenshot: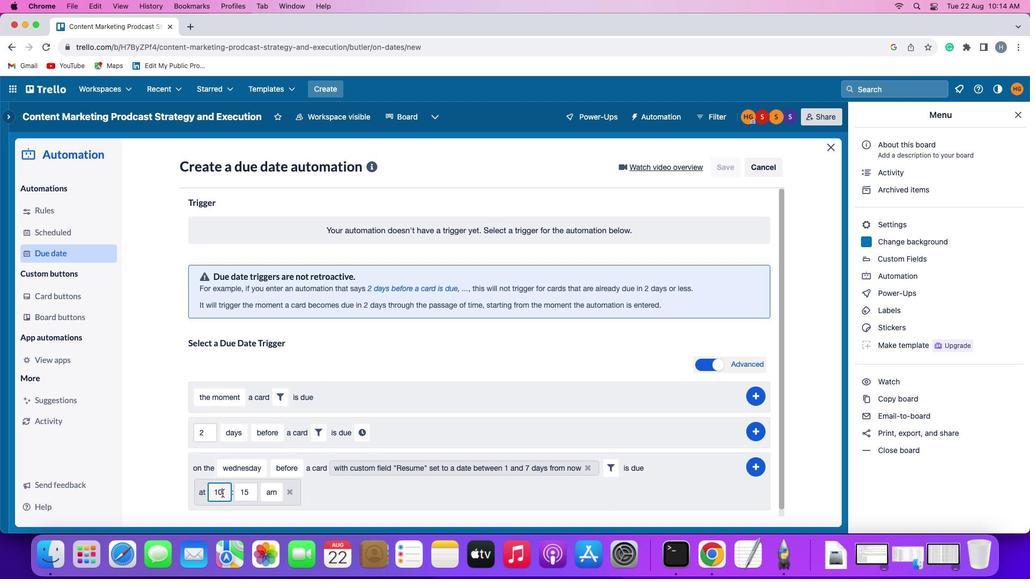 
Action: Key pressed Key.backspace'1'
Screenshot: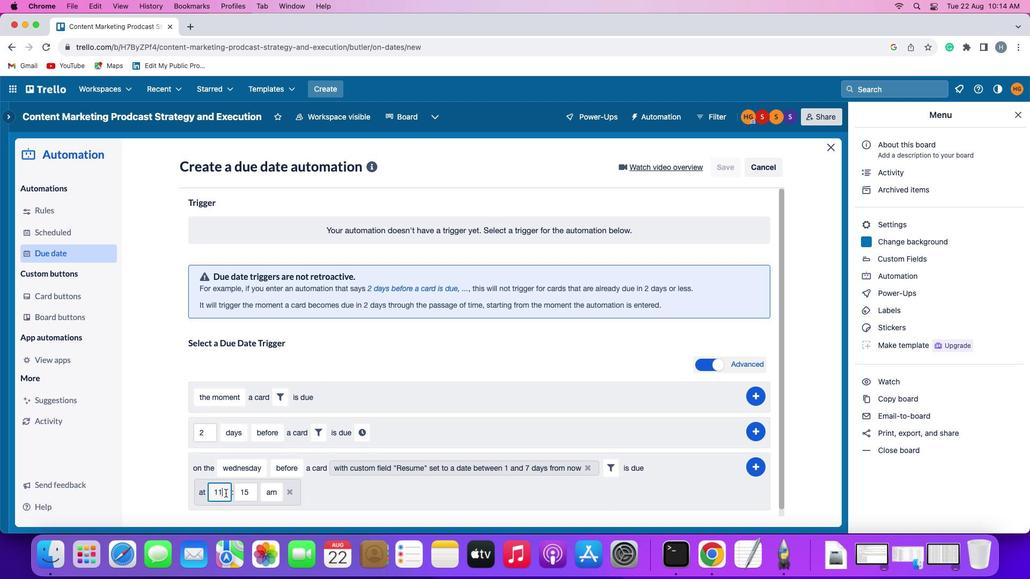 
Action: Mouse moved to (251, 493)
Screenshot: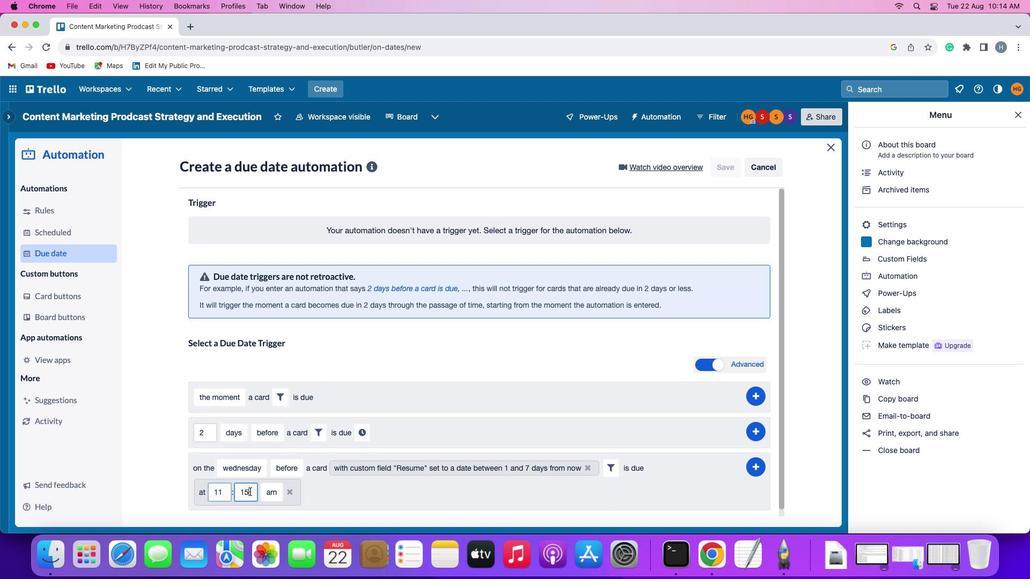
Action: Mouse pressed left at (251, 493)
Screenshot: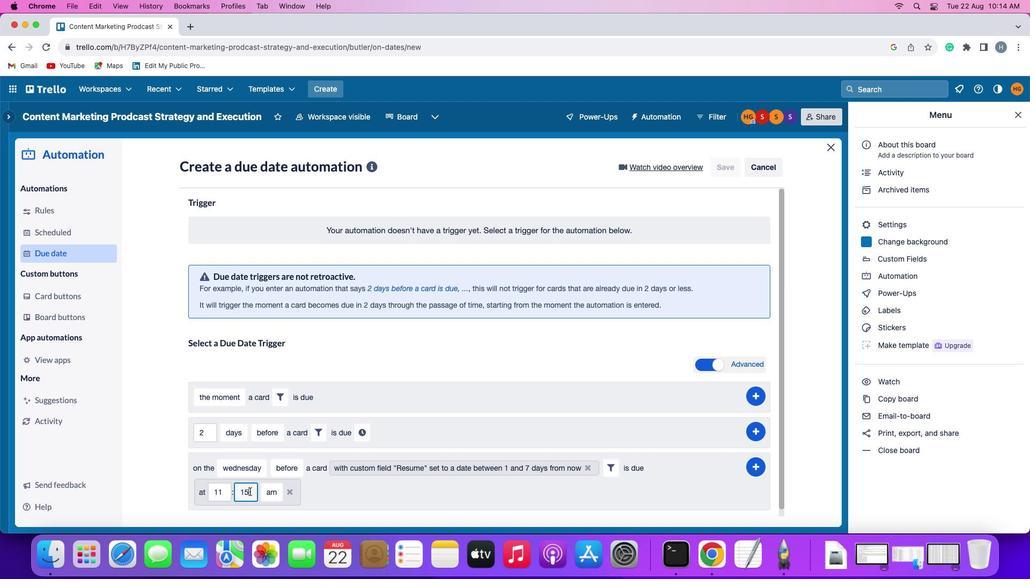 
Action: Key pressed Key.backspaceKey.backspace'0''0'
Screenshot: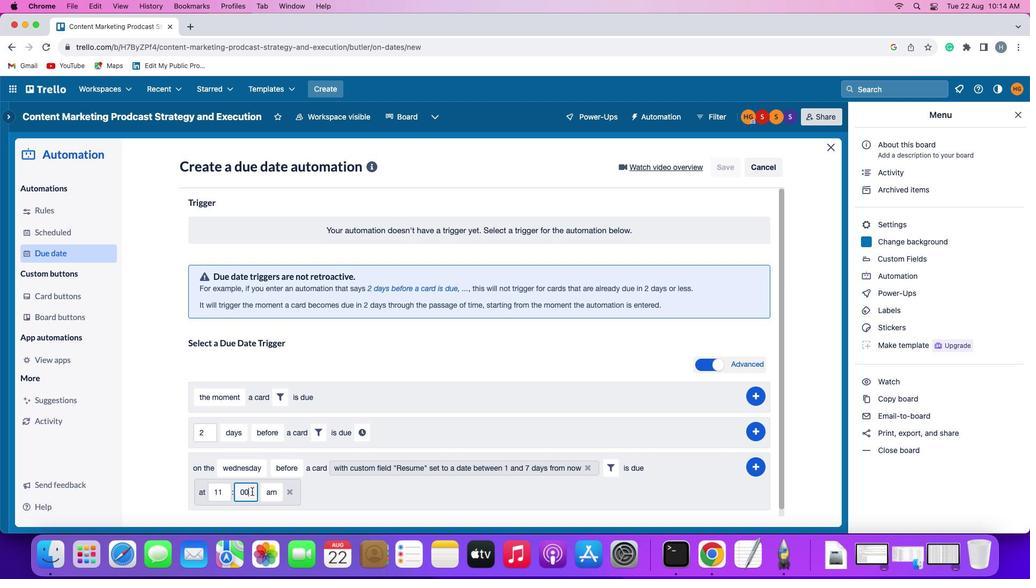 
Action: Mouse moved to (267, 495)
Screenshot: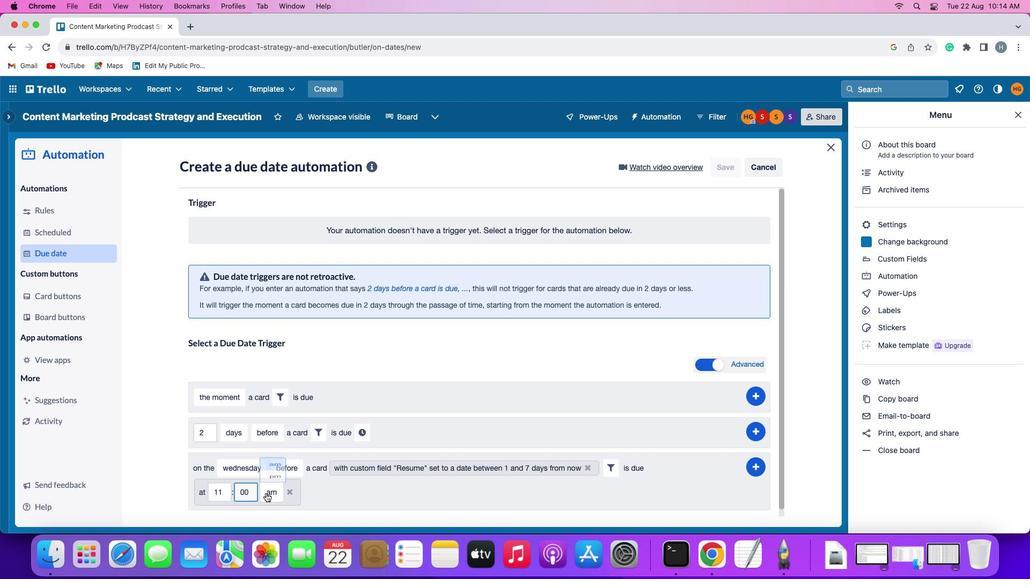 
Action: Mouse pressed left at (267, 495)
Screenshot: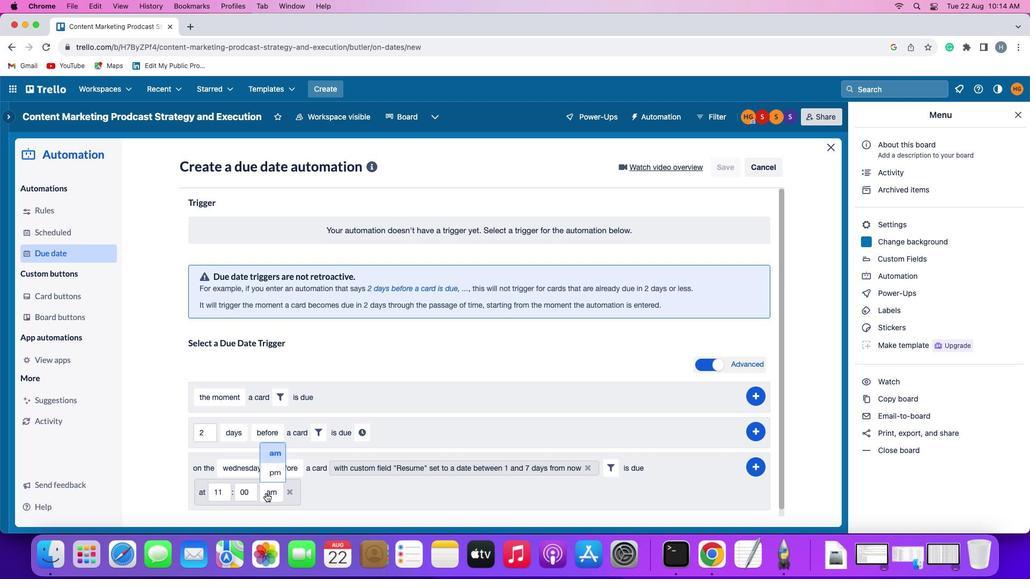 
Action: Mouse moved to (274, 456)
Screenshot: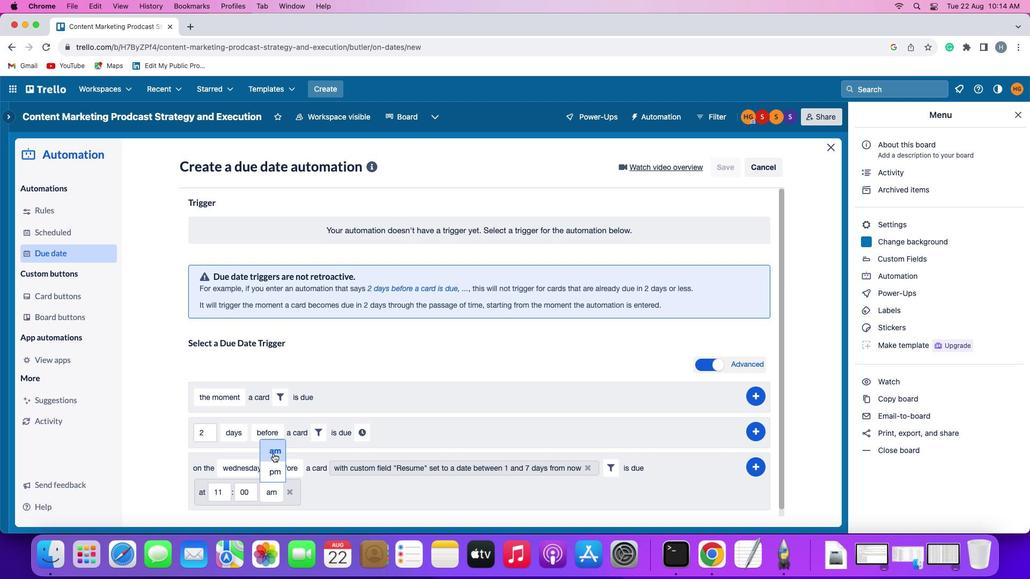 
Action: Mouse pressed left at (274, 456)
Screenshot: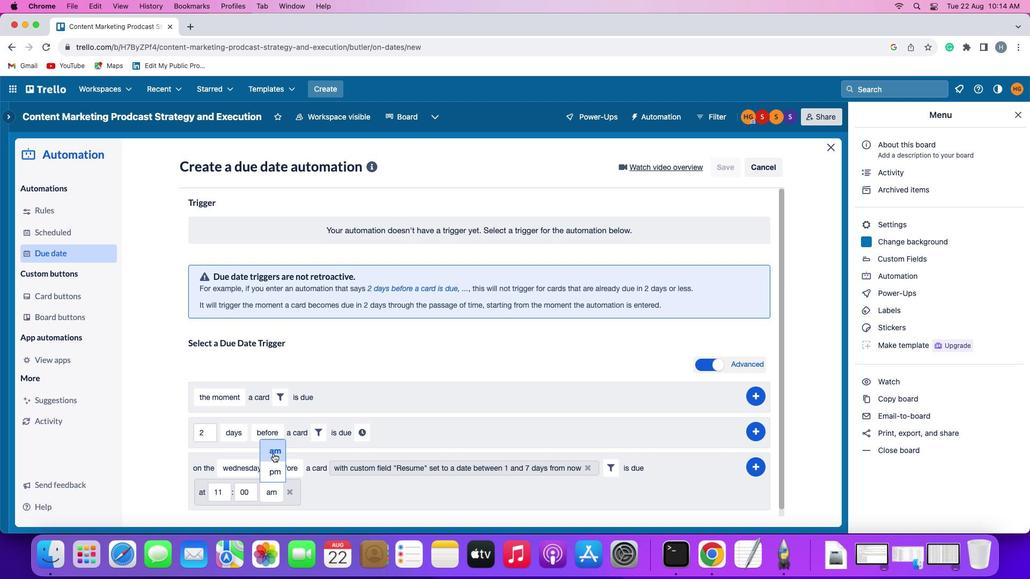 
Action: Mouse moved to (762, 465)
Screenshot: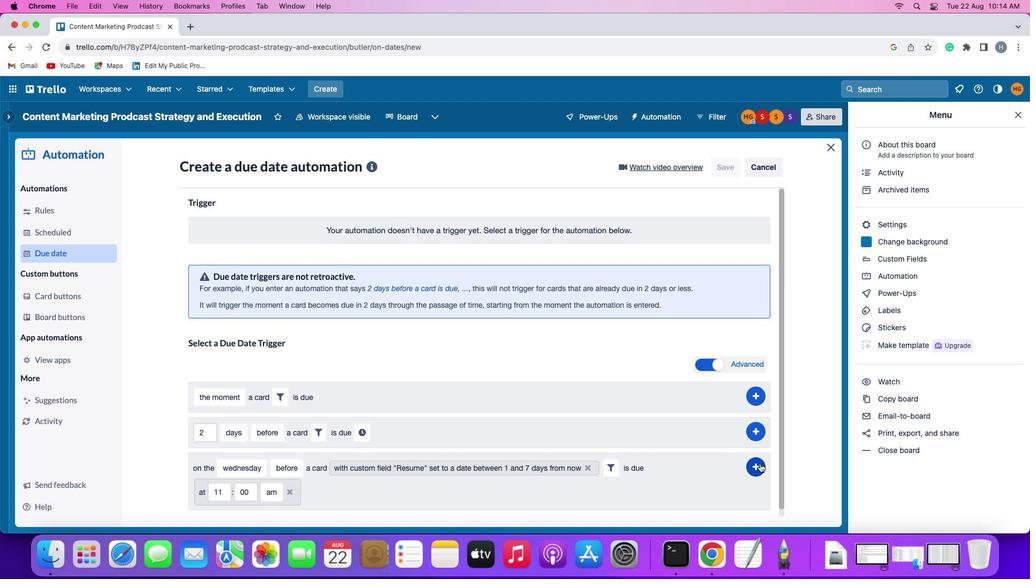 
Action: Mouse pressed left at (762, 465)
Screenshot: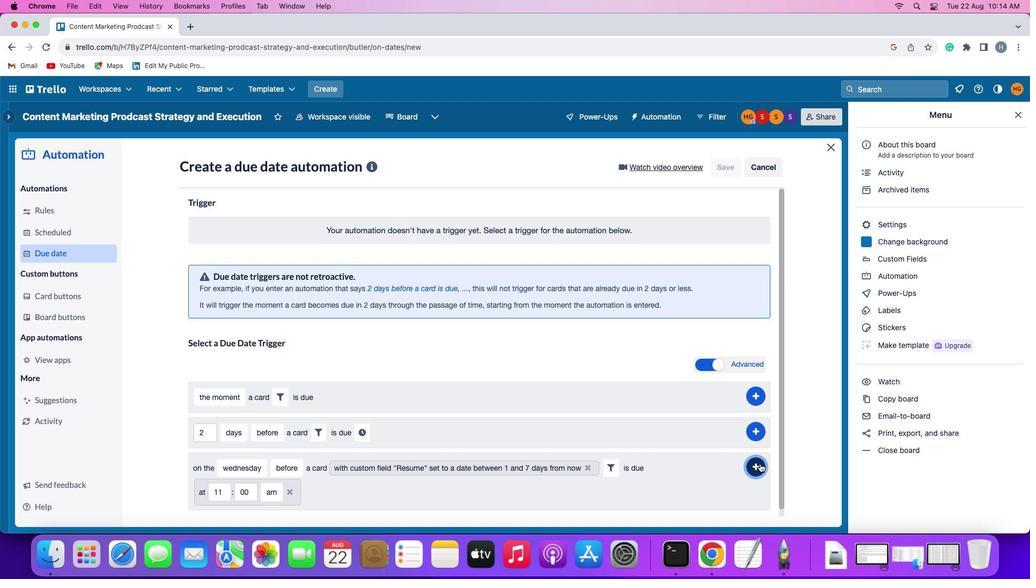 
Action: Mouse moved to (827, 372)
Screenshot: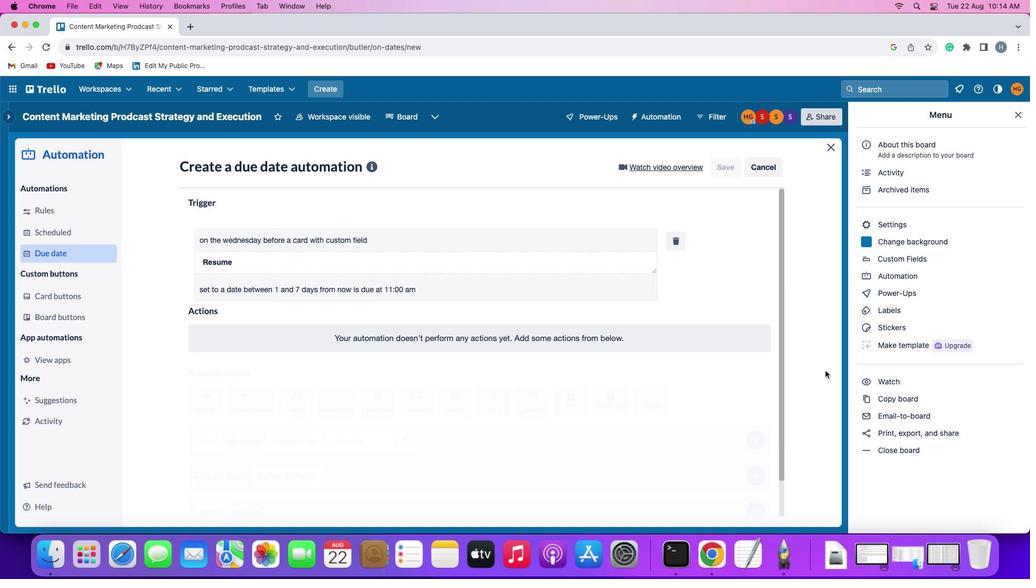 
